 Task: Open Card Card0000000015 in Board Board0000000004 in Workspace WS0000000002 in Trello. Add Member carxxstreet791@gmail.com to Card Card0000000015 in Board Board0000000004 in Workspace WS0000000002 in Trello. Add Orange Label titled Label0000000015 to Card Card0000000015 in Board Board0000000004 in Workspace WS0000000002 in Trello. Add Checklist CL0000000015 to Card Card0000000015 in Board Board0000000004 in Workspace WS0000000002 in Trello. Add Dates with Start Date as Jun 01 2023 and Due Date as Jun 30 2023 to Card Card0000000015 in Board Board0000000004 in Workspace WS0000000002 in Trello
Action: Mouse moved to (353, 456)
Screenshot: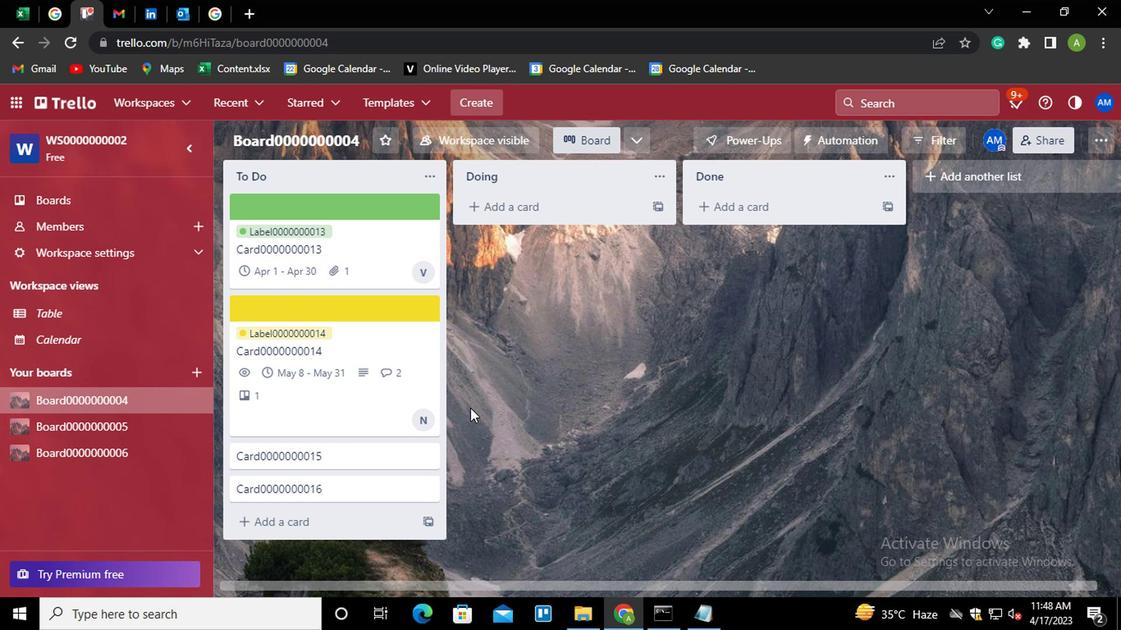 
Action: Mouse pressed left at (353, 456)
Screenshot: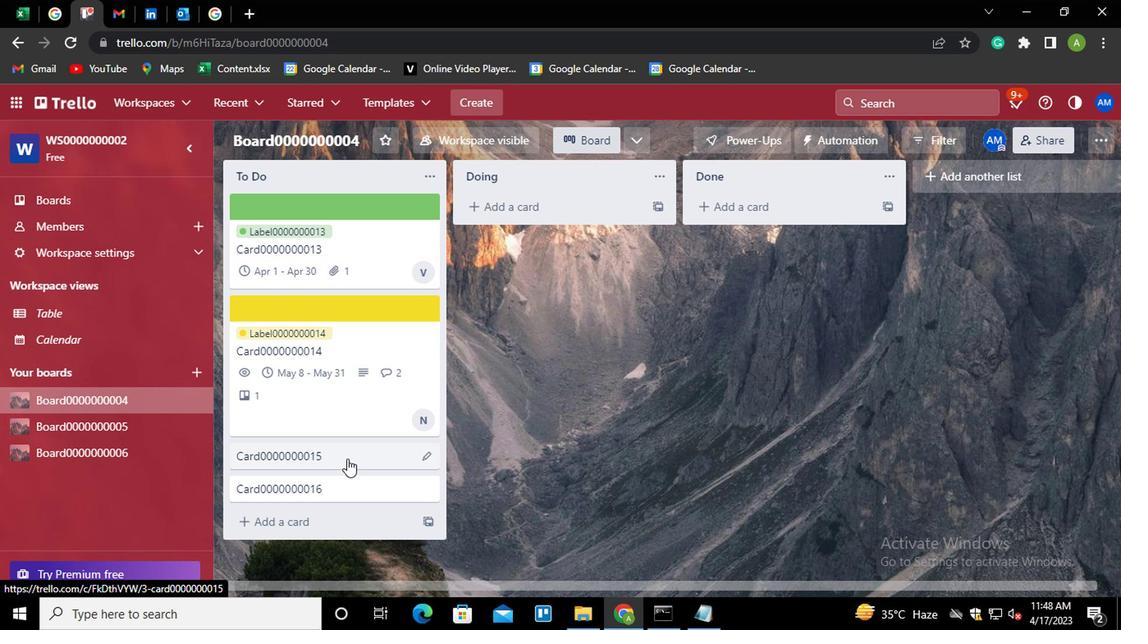 
Action: Mouse moved to (771, 239)
Screenshot: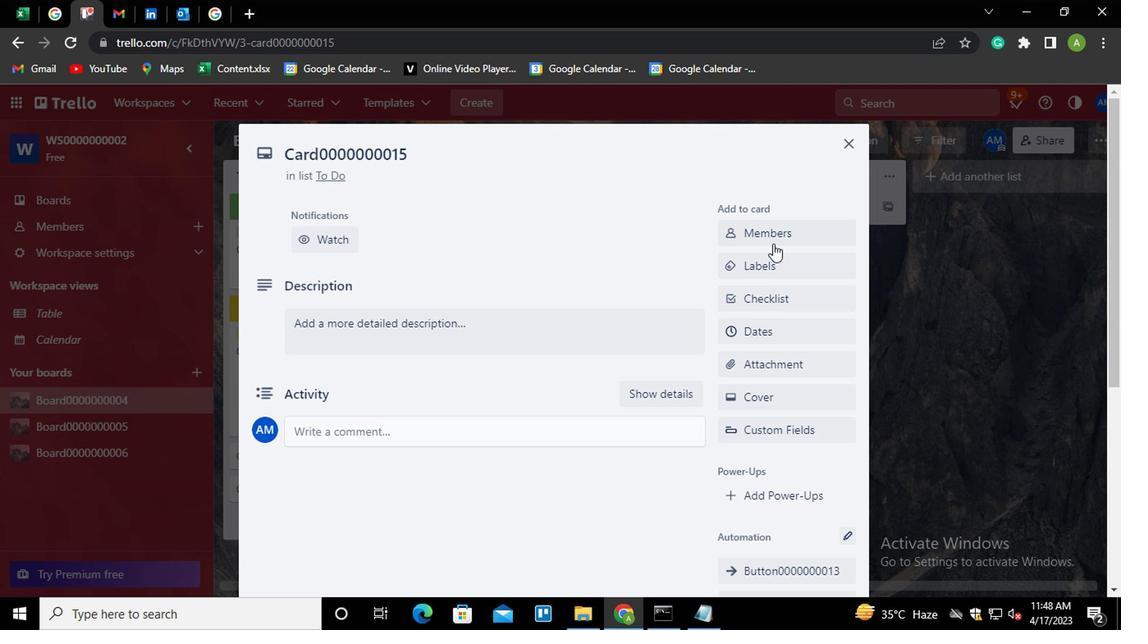 
Action: Mouse pressed left at (771, 239)
Screenshot: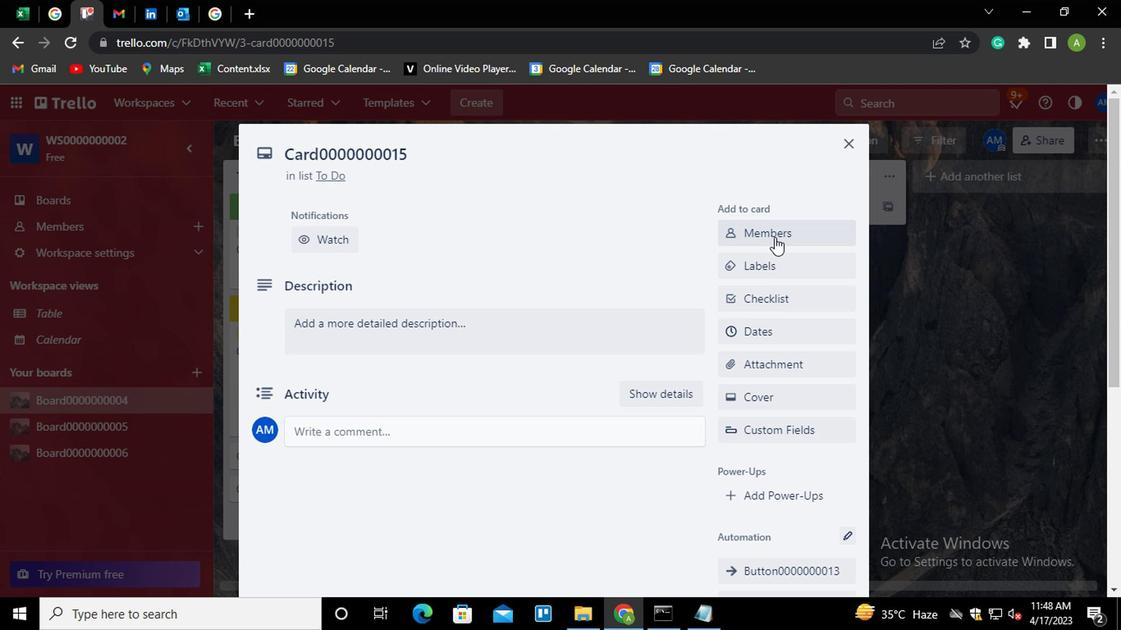 
Action: Mouse moved to (777, 263)
Screenshot: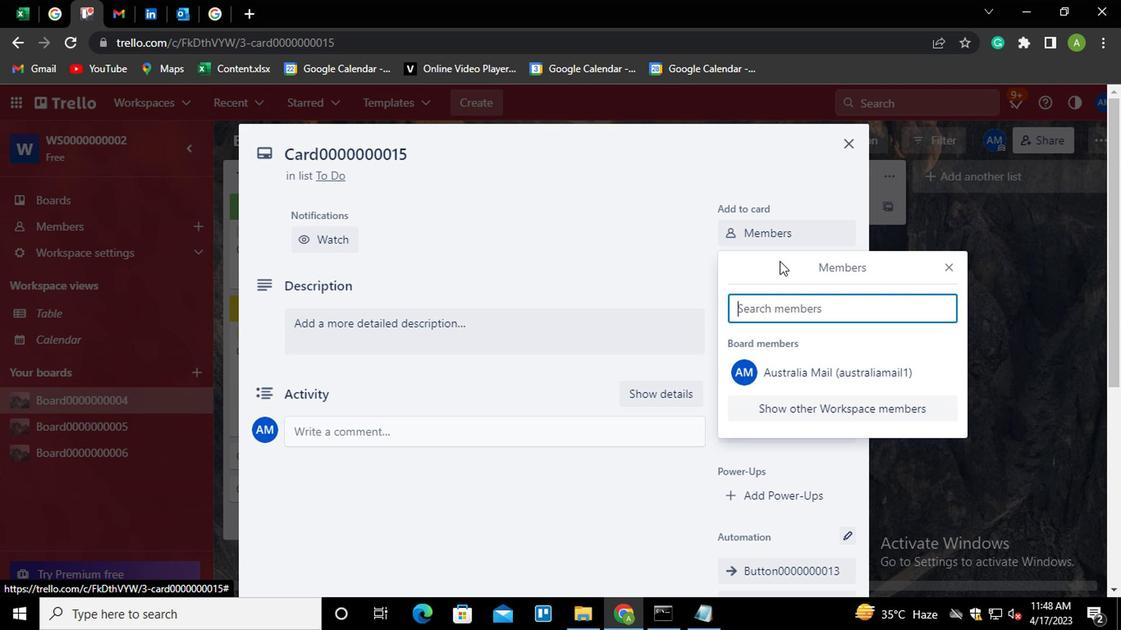 
Action: Key pressed carxxstreet79<Key.backspace>91<Key.shift>@GMAIL.COM
Screenshot: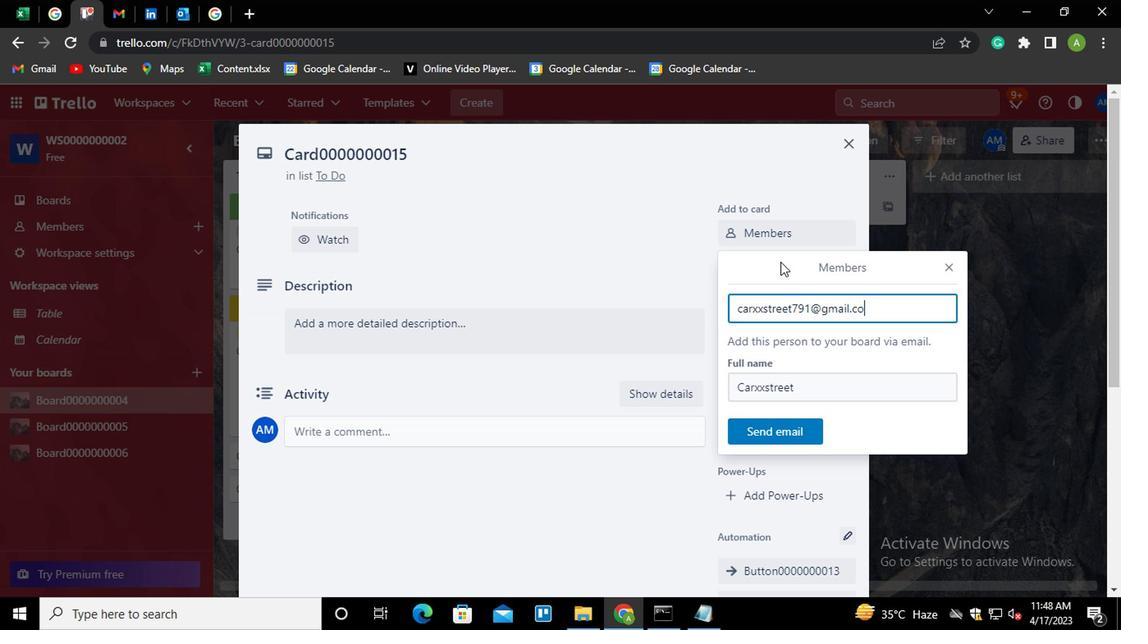 
Action: Mouse moved to (780, 428)
Screenshot: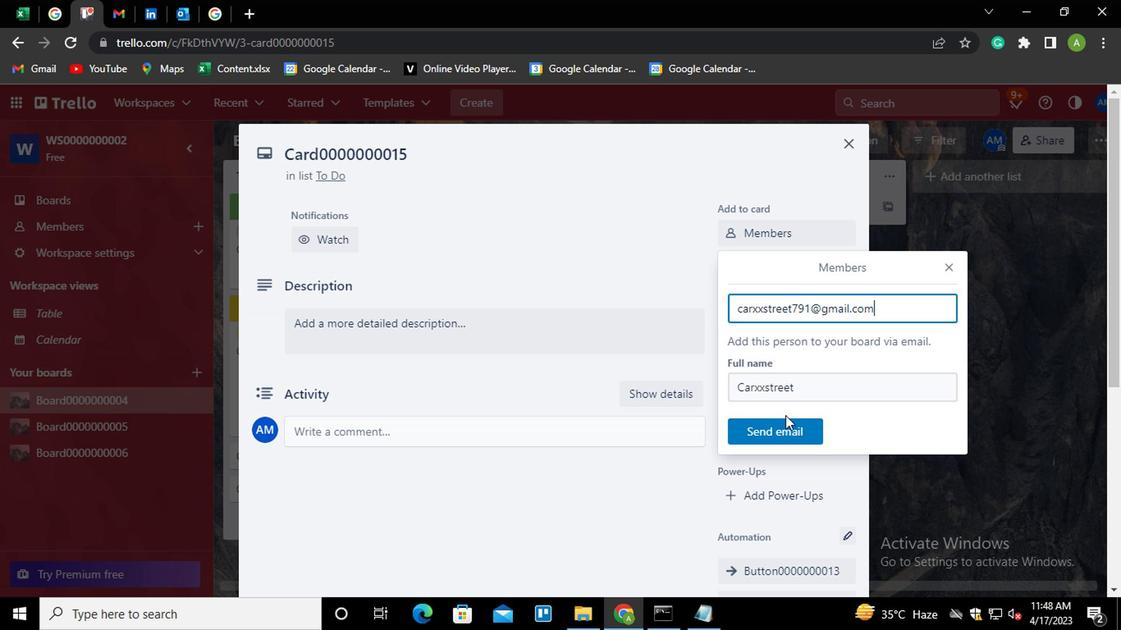
Action: Mouse pressed left at (780, 428)
Screenshot: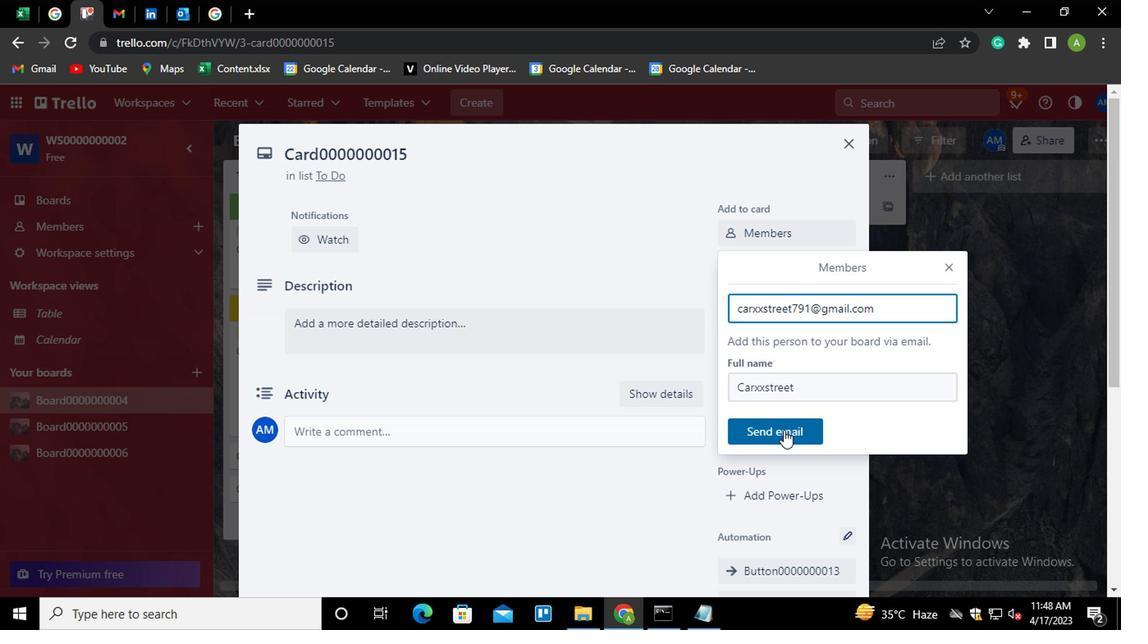 
Action: Mouse moved to (771, 261)
Screenshot: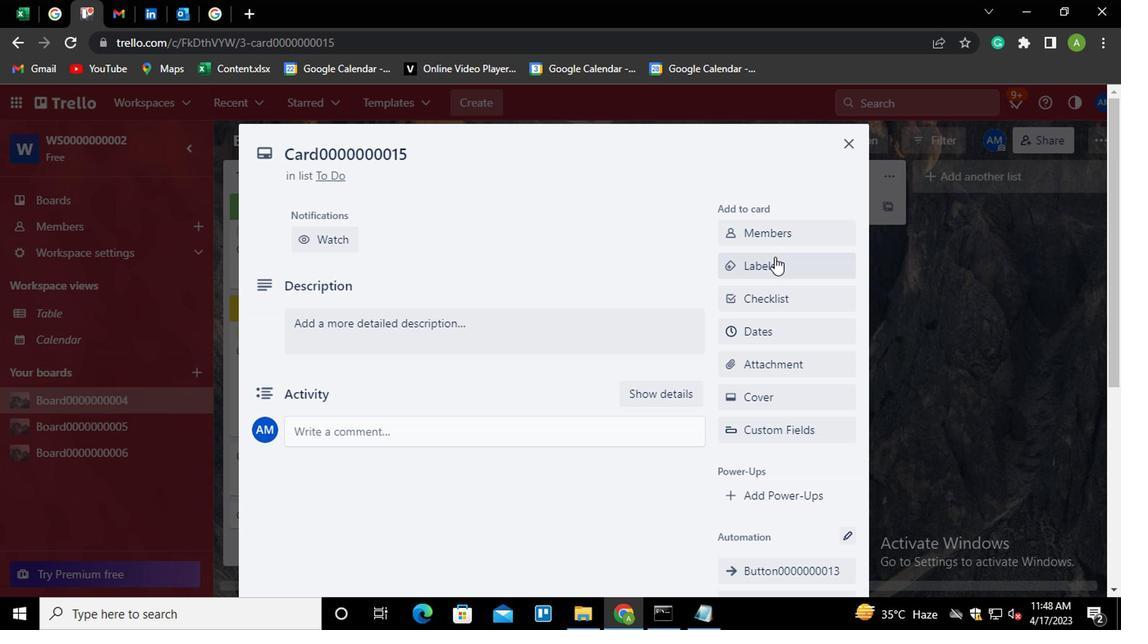 
Action: Mouse pressed left at (771, 261)
Screenshot: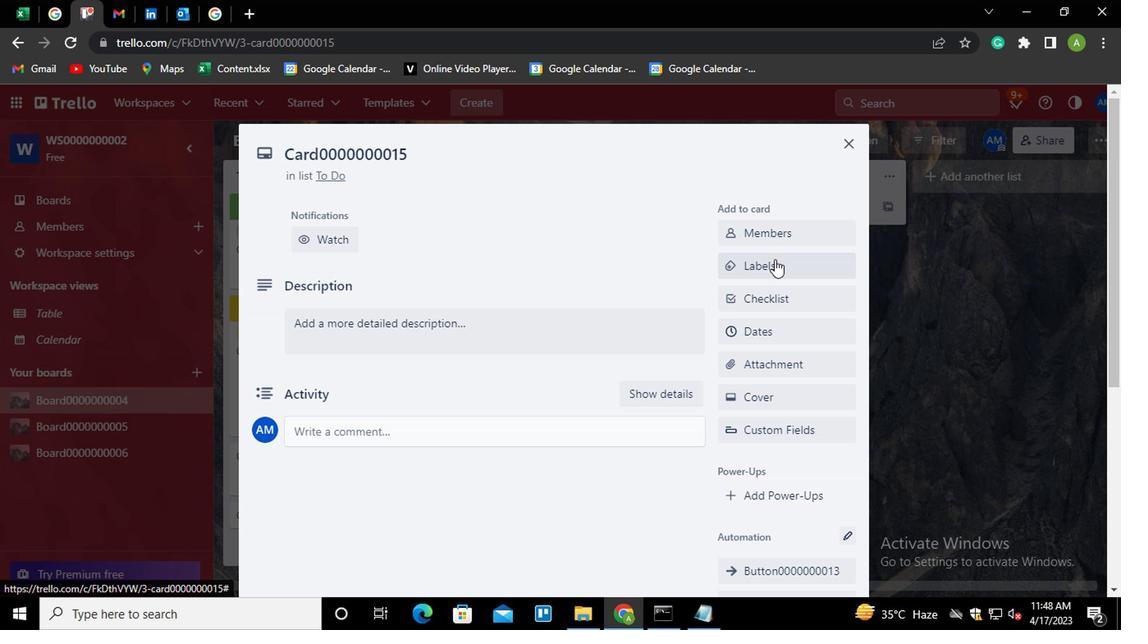 
Action: Mouse moved to (733, 297)
Screenshot: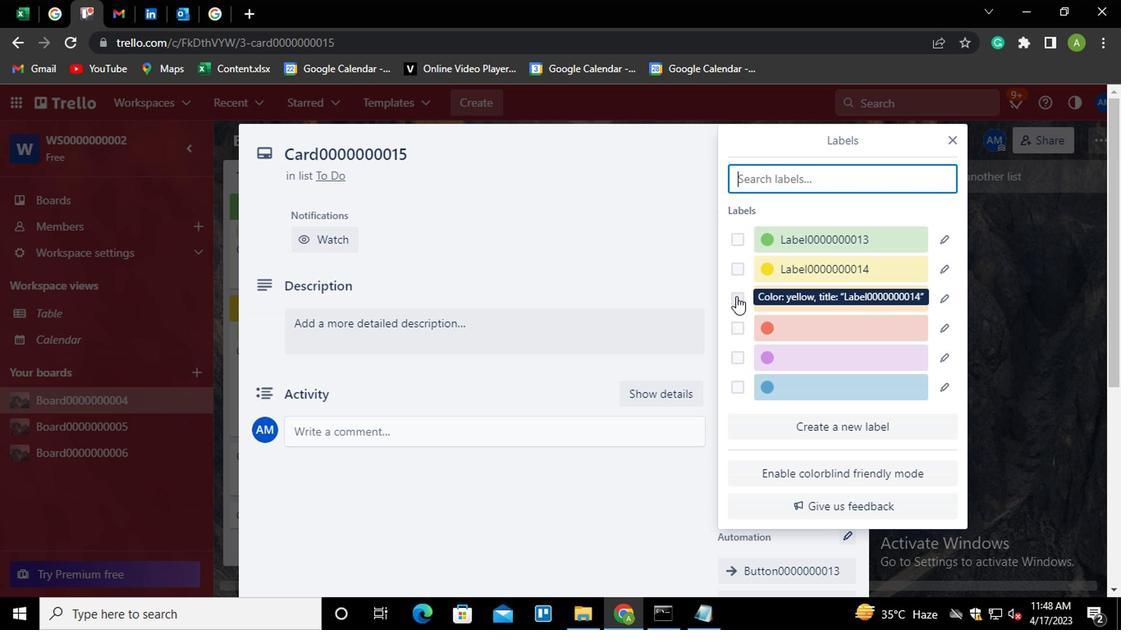 
Action: Mouse pressed left at (733, 297)
Screenshot: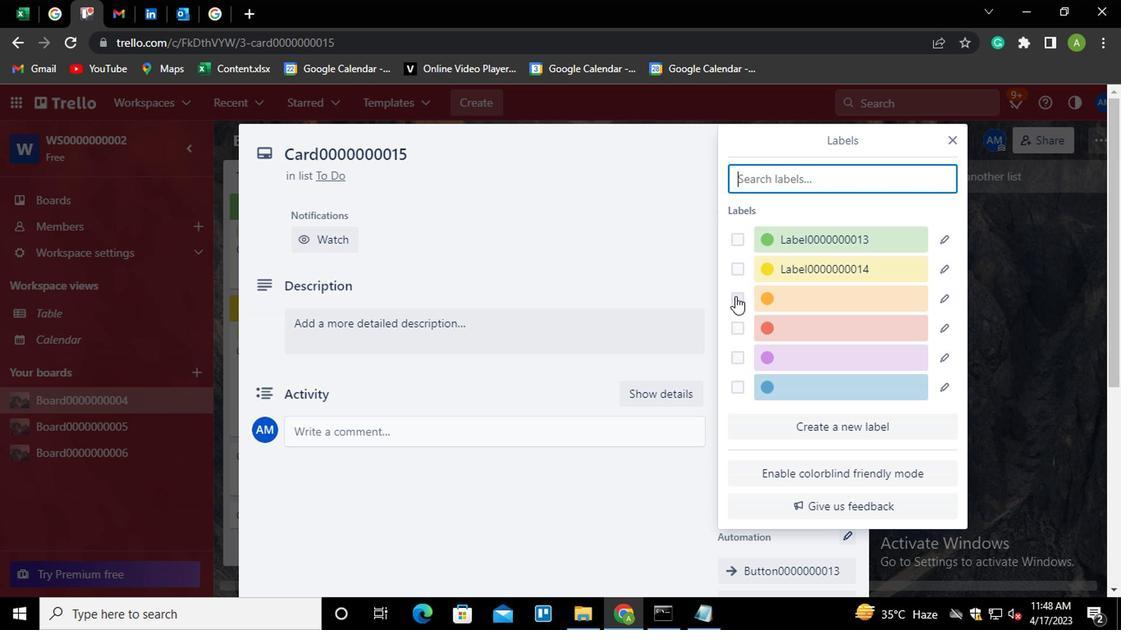 
Action: Mouse moved to (935, 298)
Screenshot: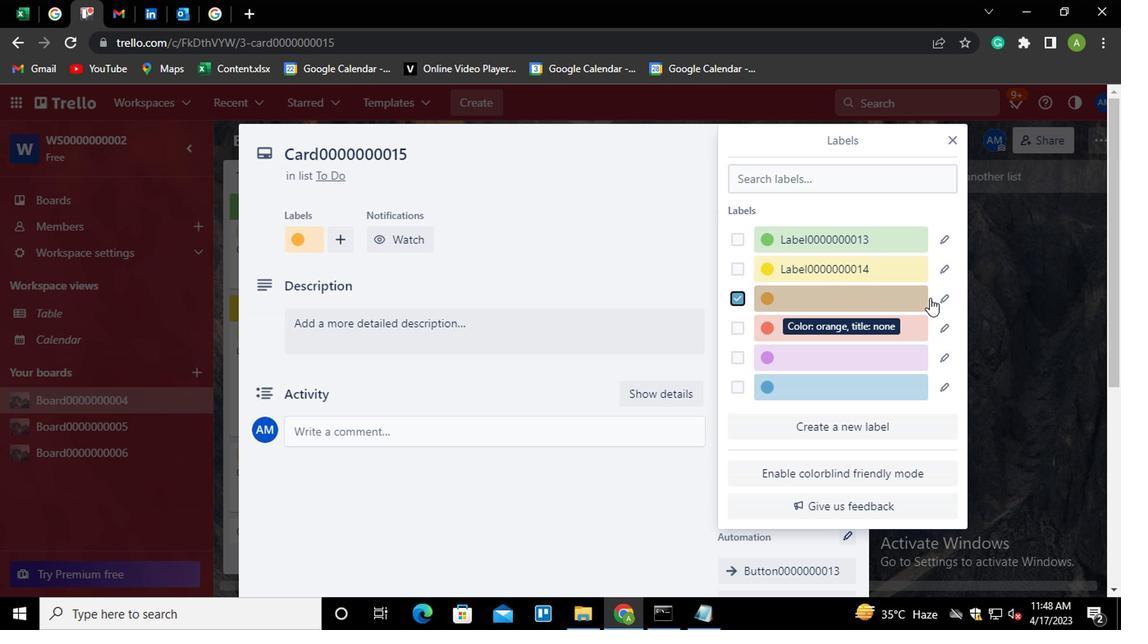 
Action: Mouse pressed left at (935, 298)
Screenshot: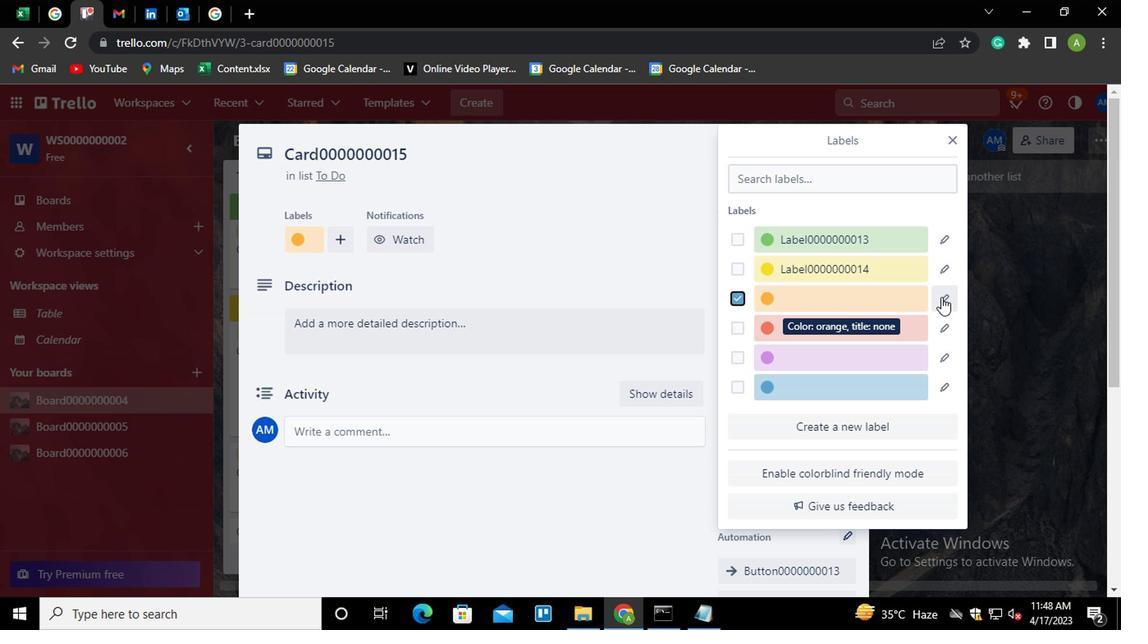 
Action: Mouse moved to (931, 299)
Screenshot: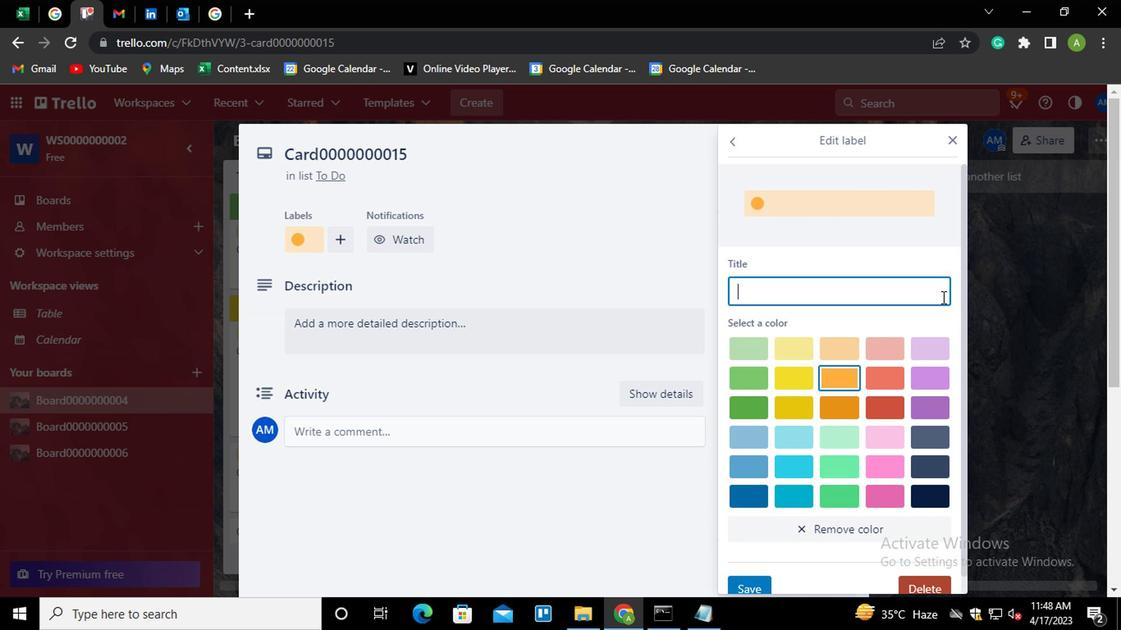 
Action: Key pressed <Key.shift>LABEL<Key.shift>@1<Key.backspace>0000000015
Screenshot: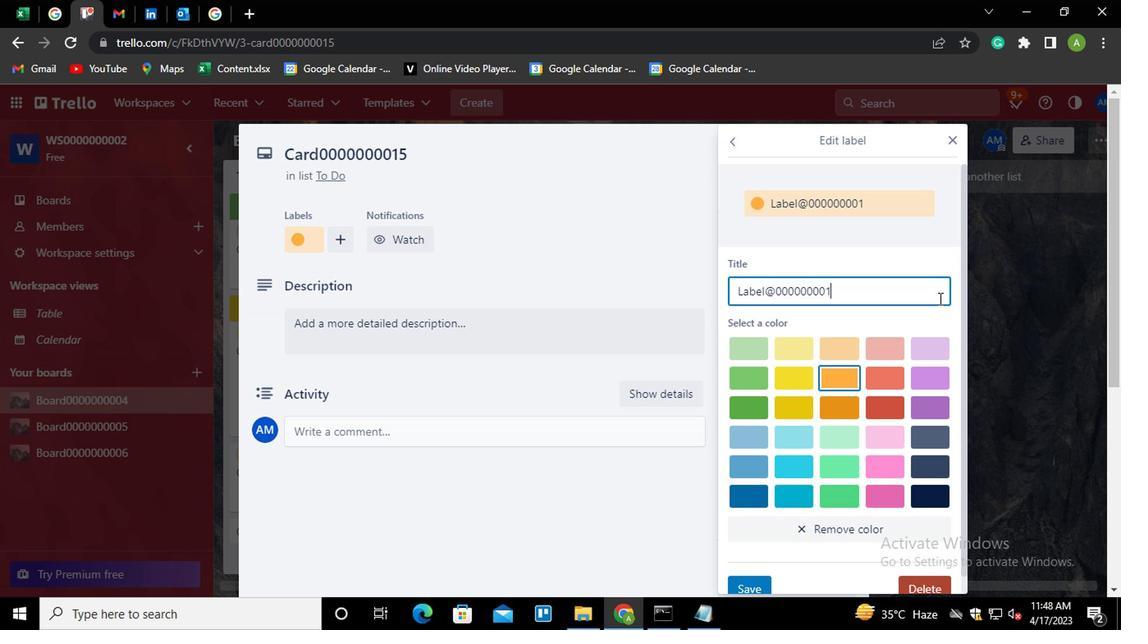 
Action: Mouse moved to (751, 583)
Screenshot: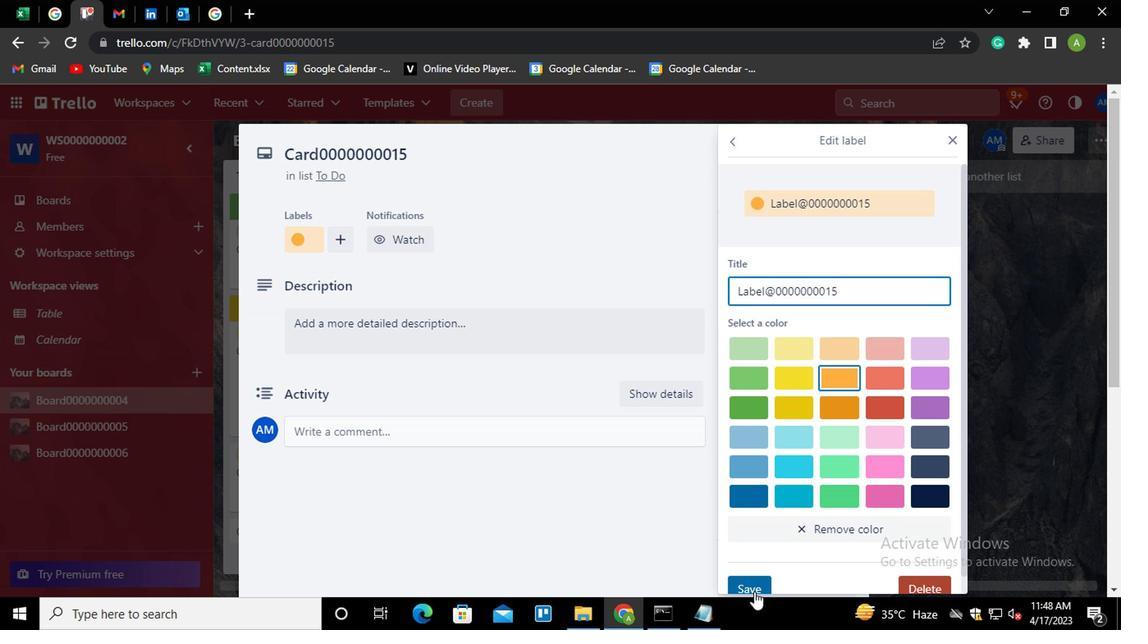 
Action: Mouse pressed left at (751, 583)
Screenshot: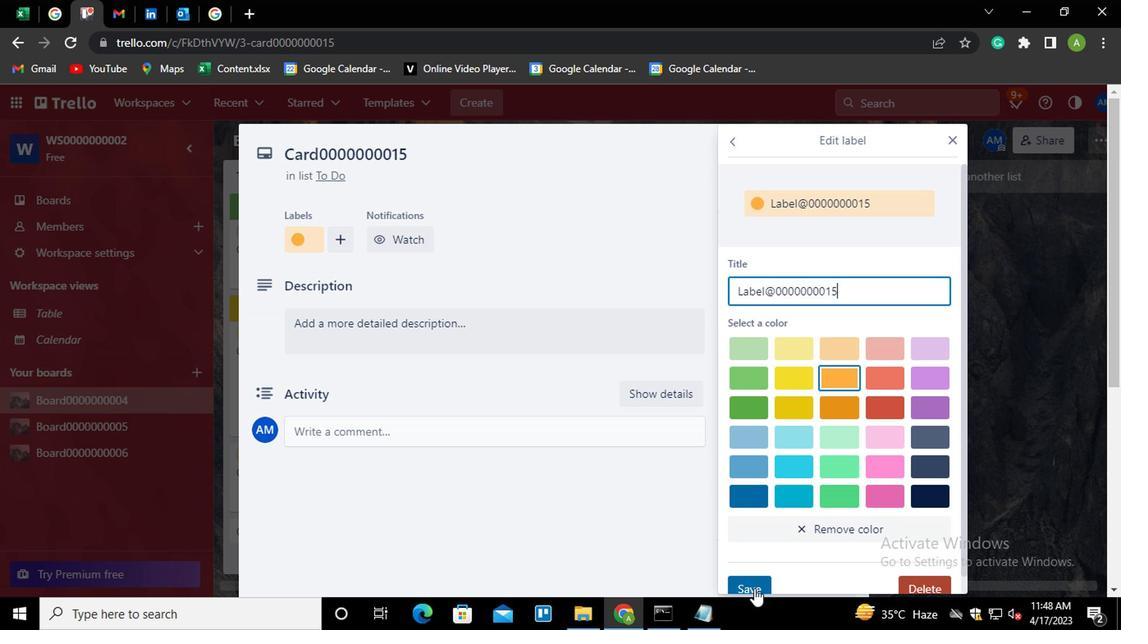 
Action: Mouse moved to (678, 253)
Screenshot: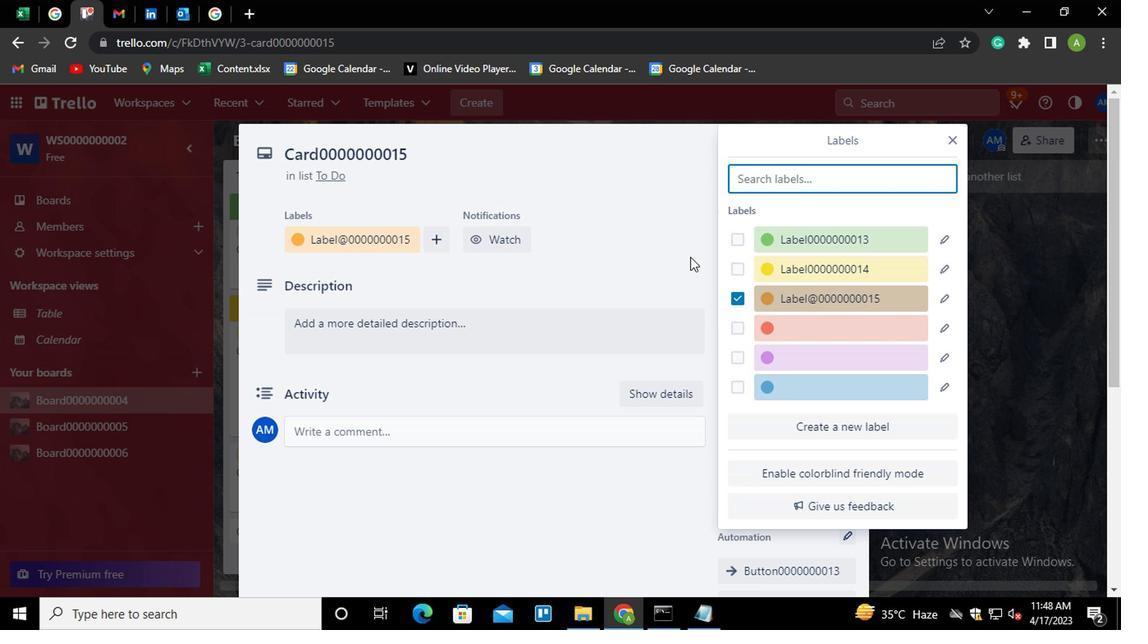 
Action: Mouse pressed left at (678, 253)
Screenshot: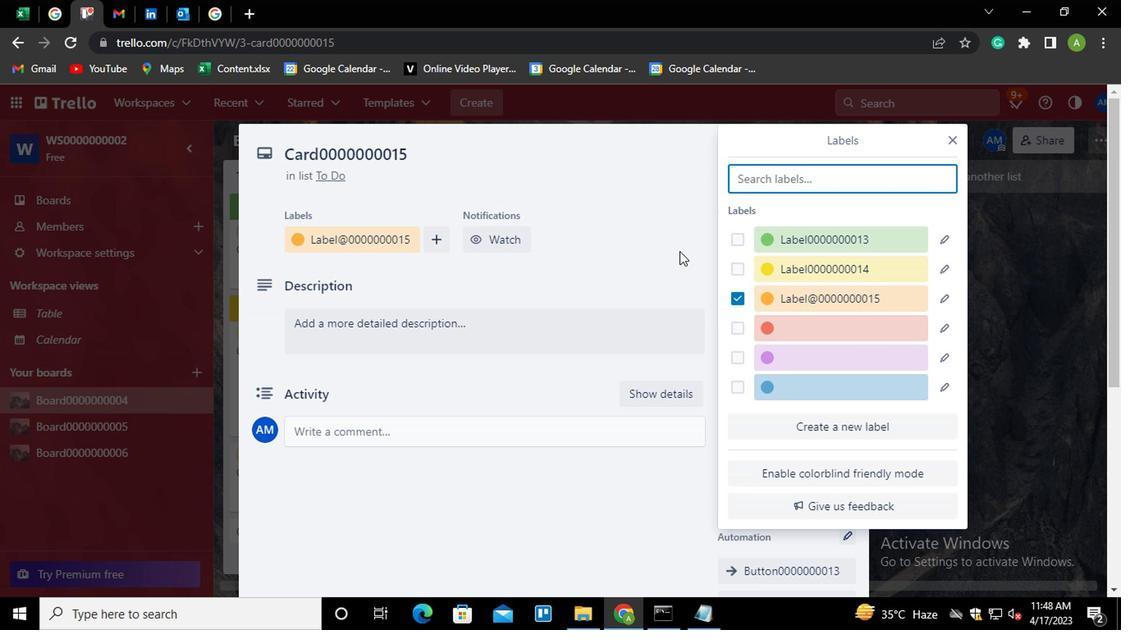 
Action: Mouse moved to (755, 292)
Screenshot: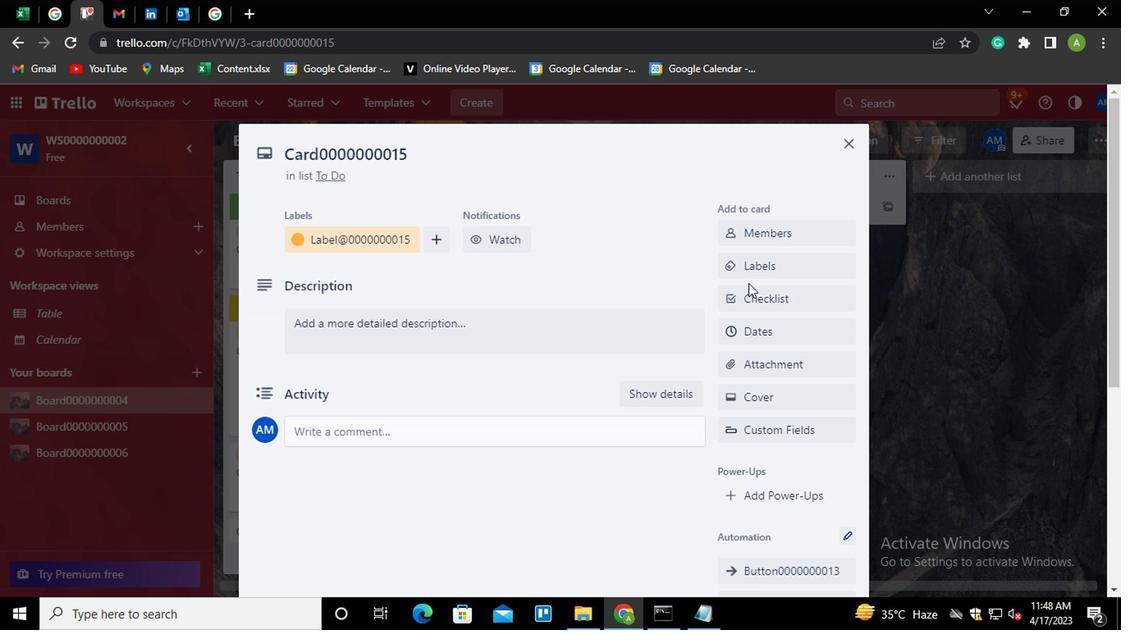 
Action: Mouse pressed left at (755, 292)
Screenshot: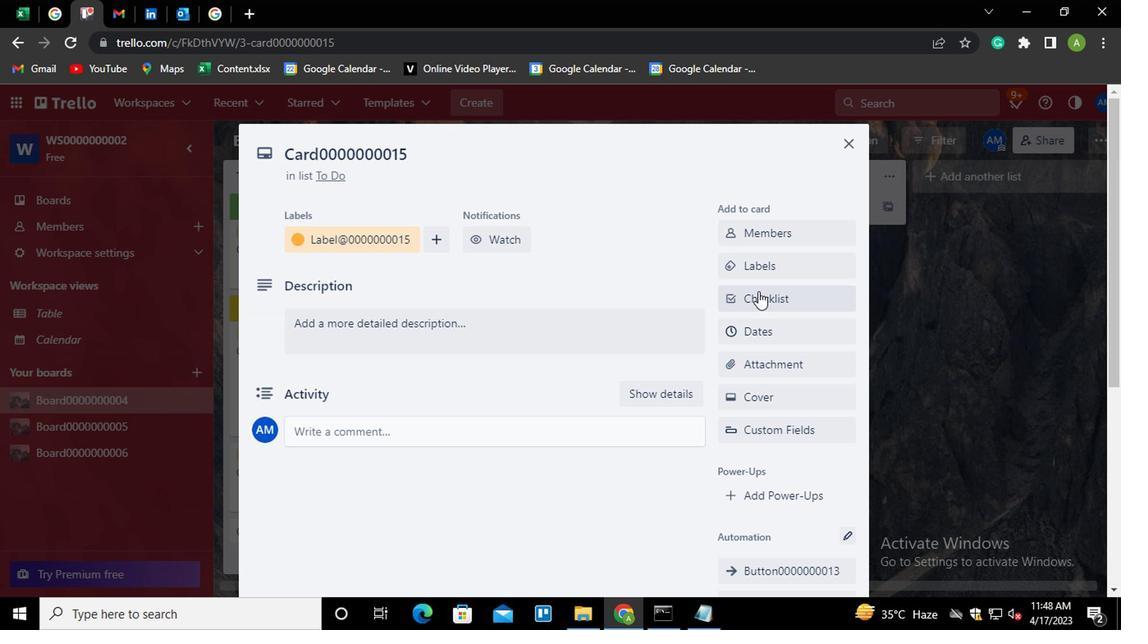 
Action: Mouse moved to (755, 293)
Screenshot: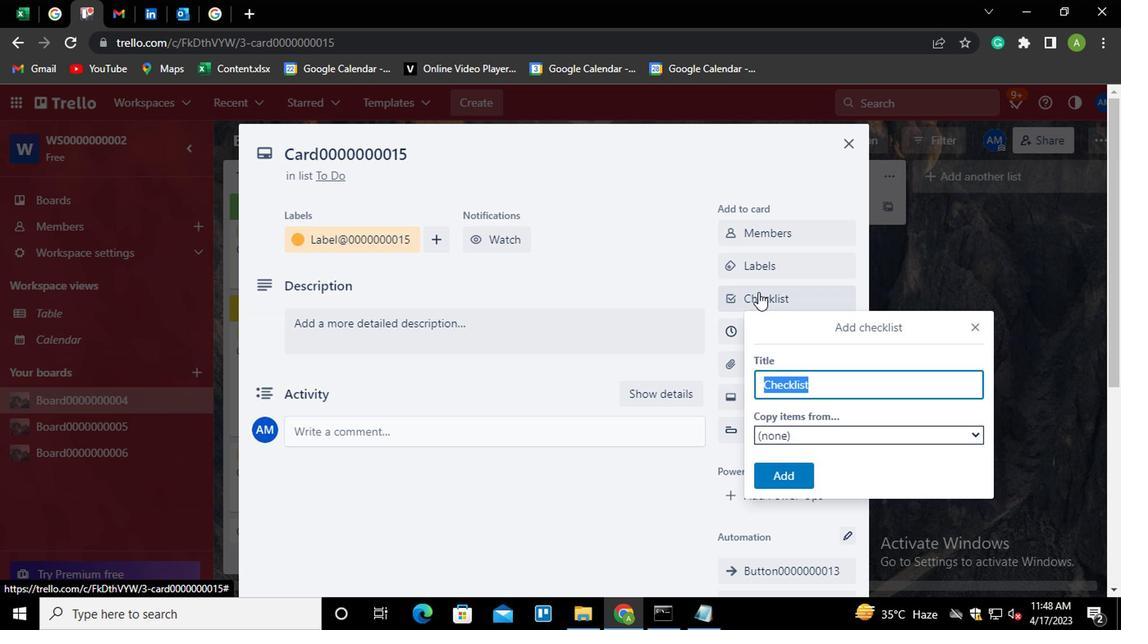 
Action: Key pressed <Key.shift><Key.shift>CL0000000015
Screenshot: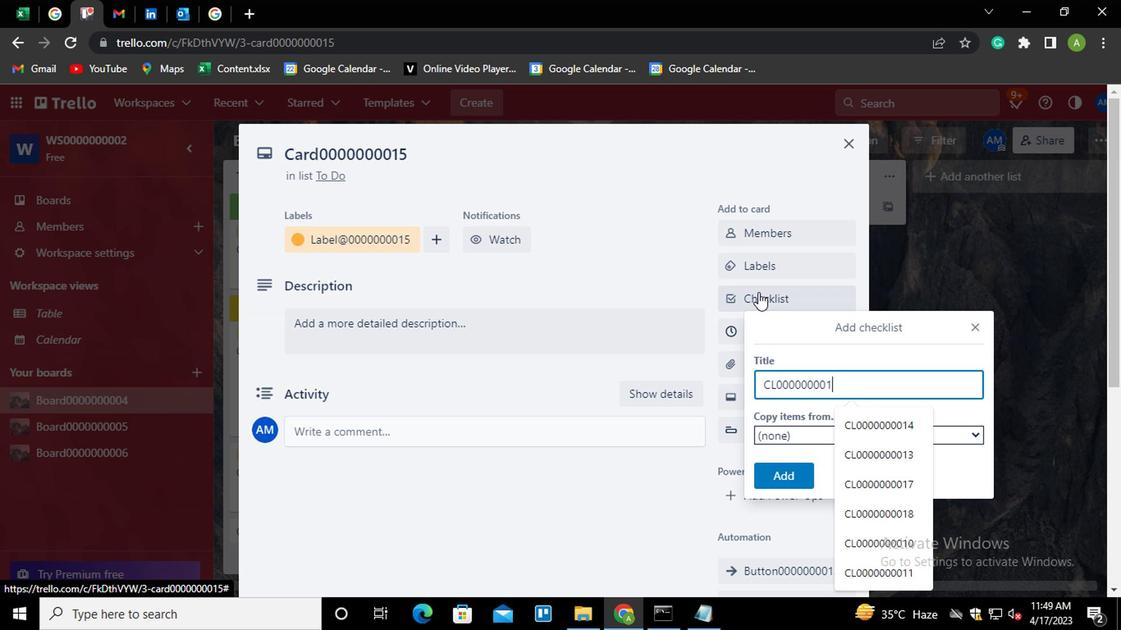 
Action: Mouse moved to (777, 475)
Screenshot: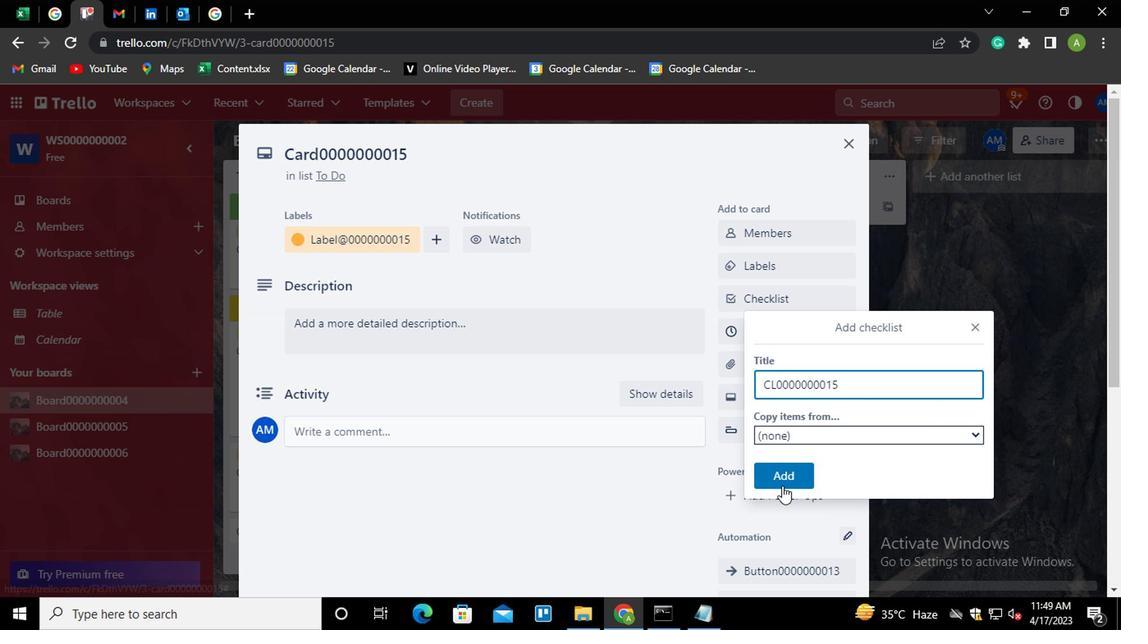 
Action: Mouse pressed left at (777, 475)
Screenshot: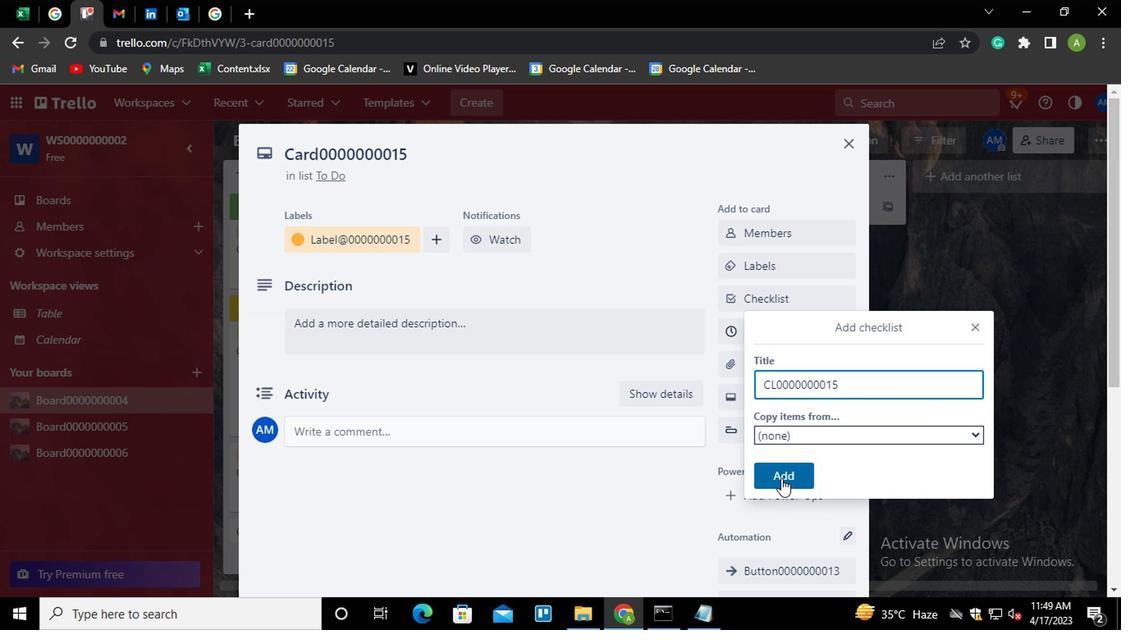 
Action: Mouse moved to (766, 338)
Screenshot: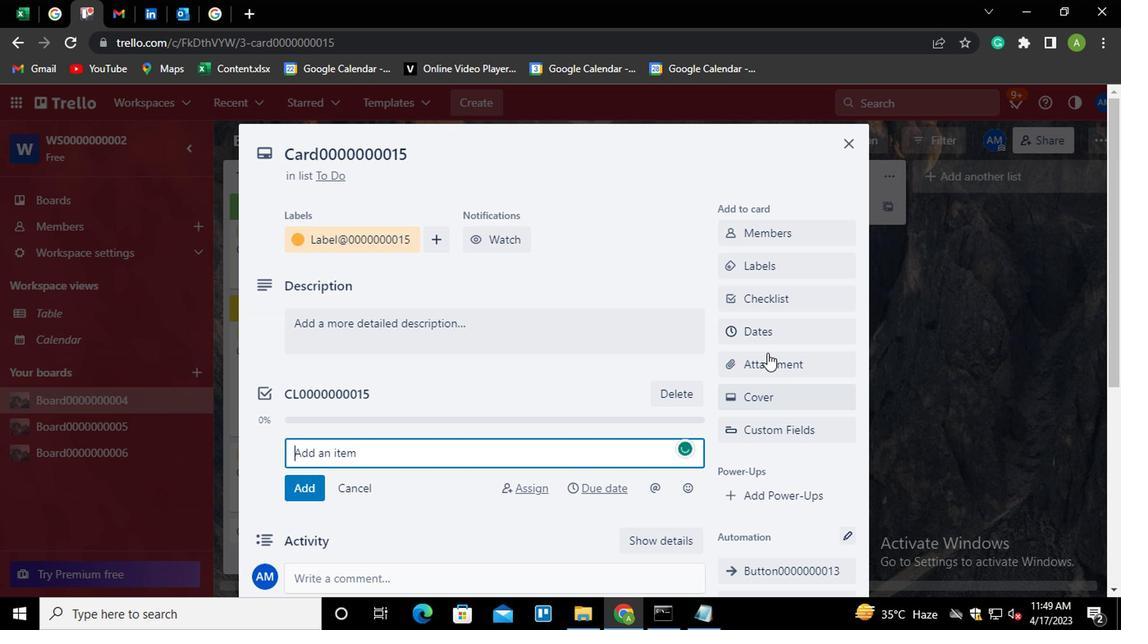 
Action: Mouse pressed left at (766, 338)
Screenshot: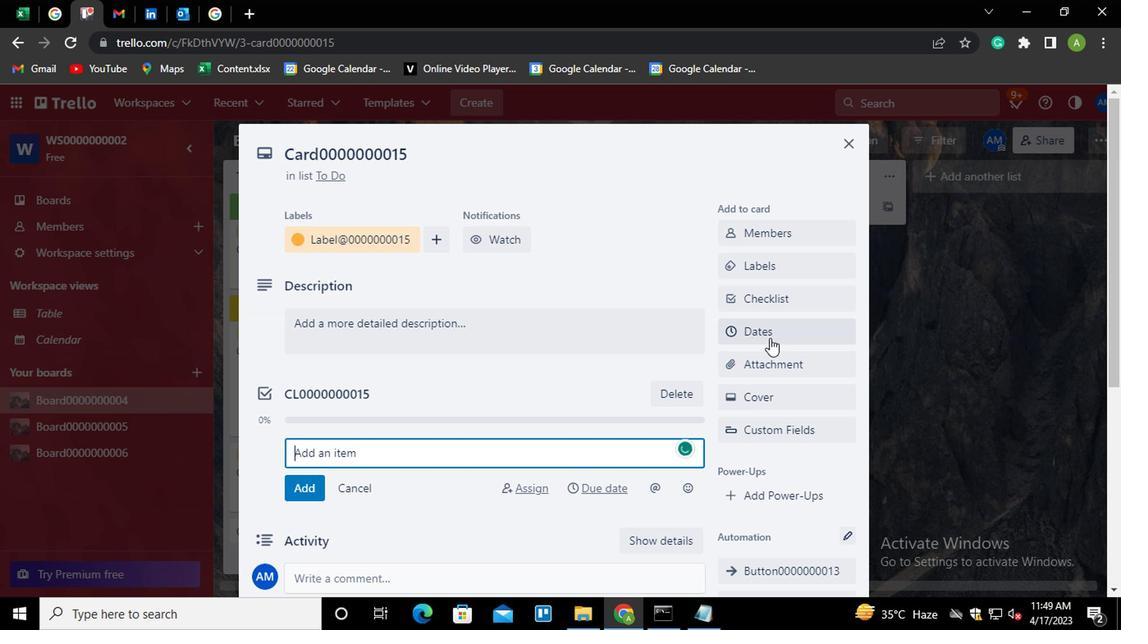 
Action: Mouse moved to (732, 436)
Screenshot: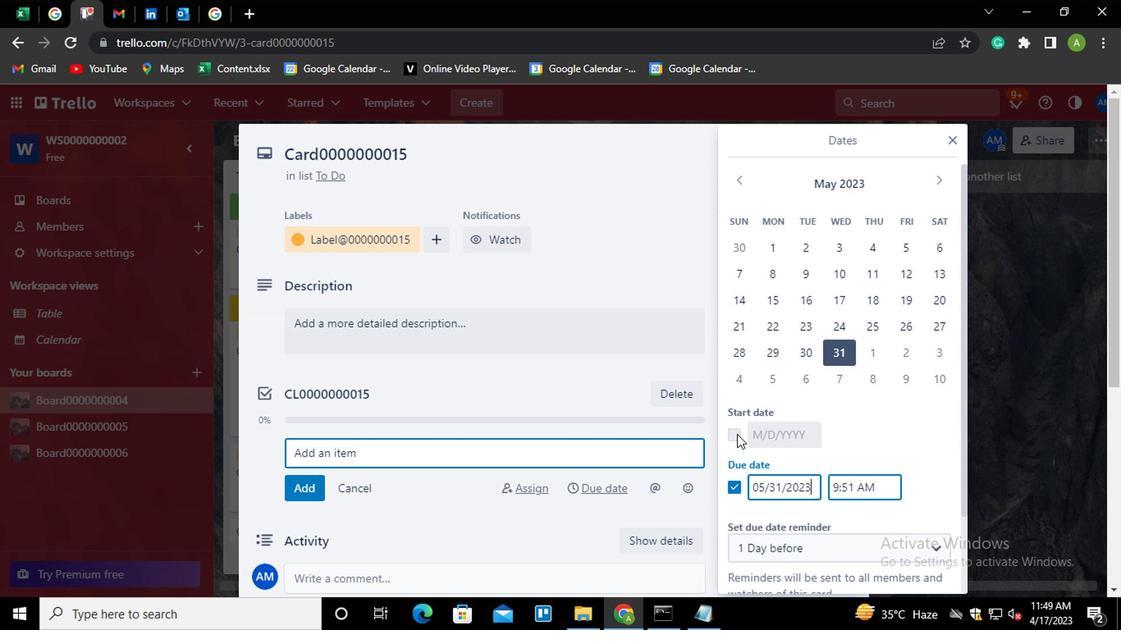 
Action: Mouse pressed left at (732, 436)
Screenshot: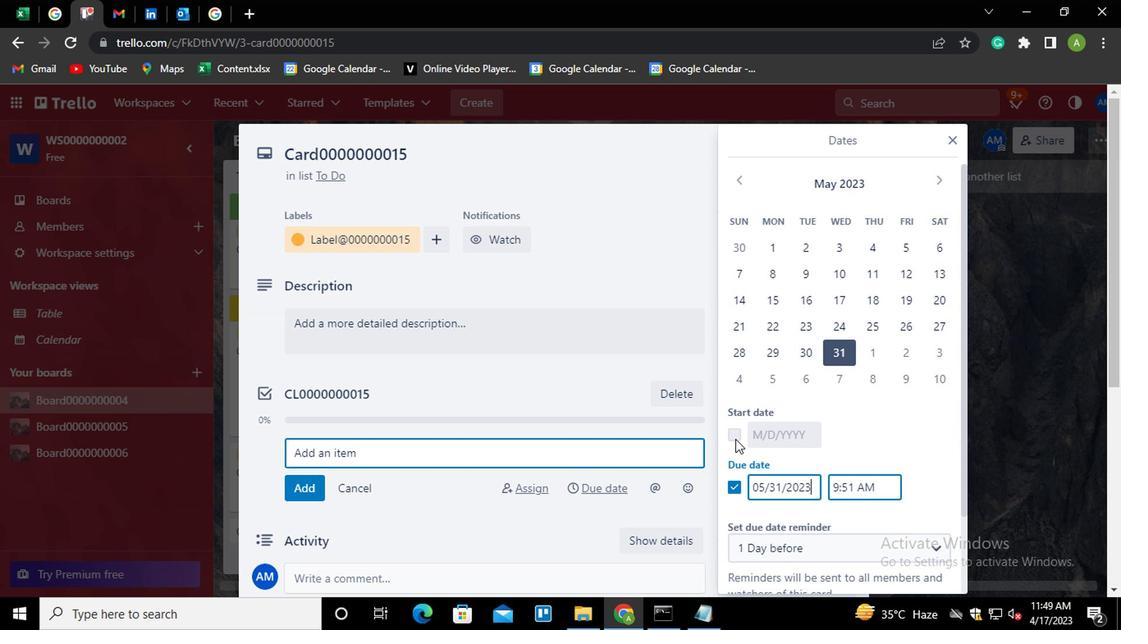 
Action: Mouse moved to (759, 428)
Screenshot: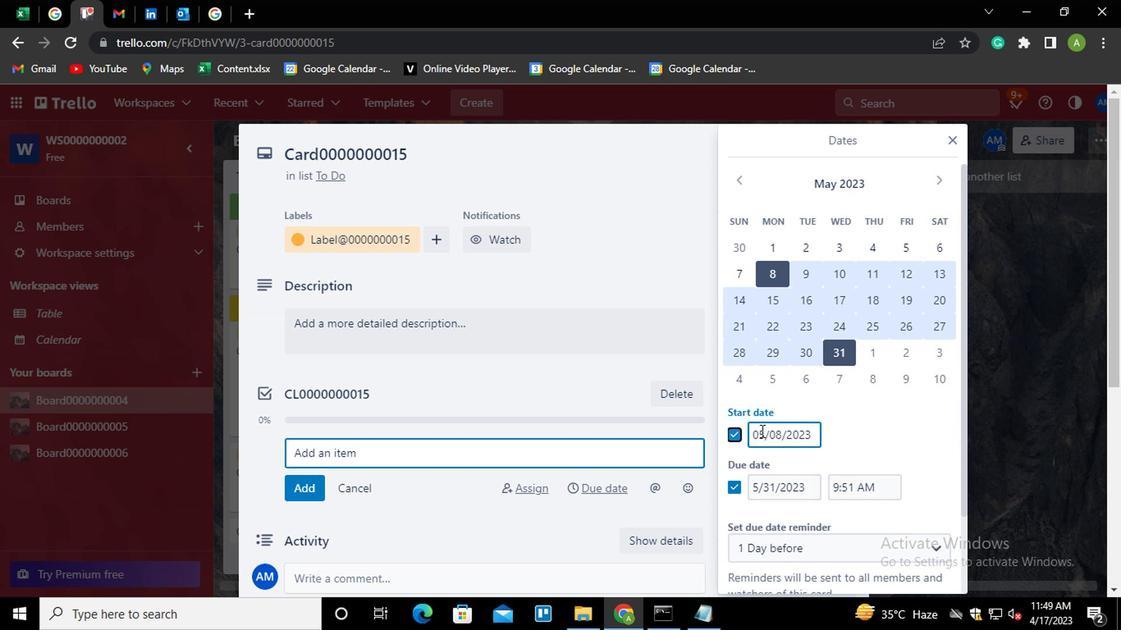 
Action: Mouse pressed left at (759, 428)
Screenshot: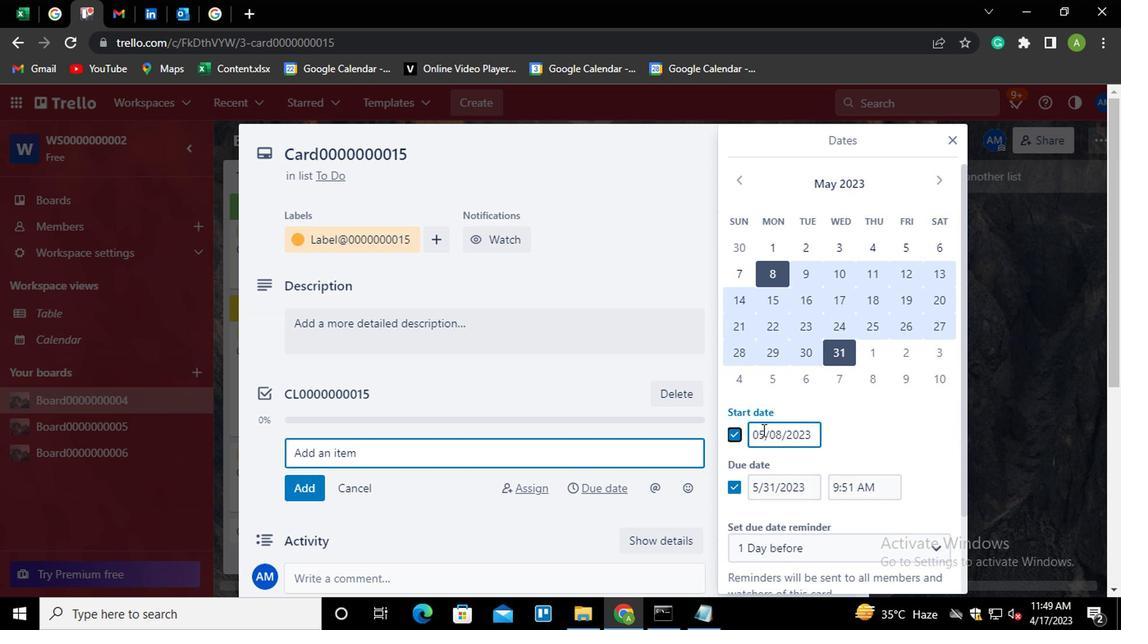 
Action: Mouse moved to (766, 436)
Screenshot: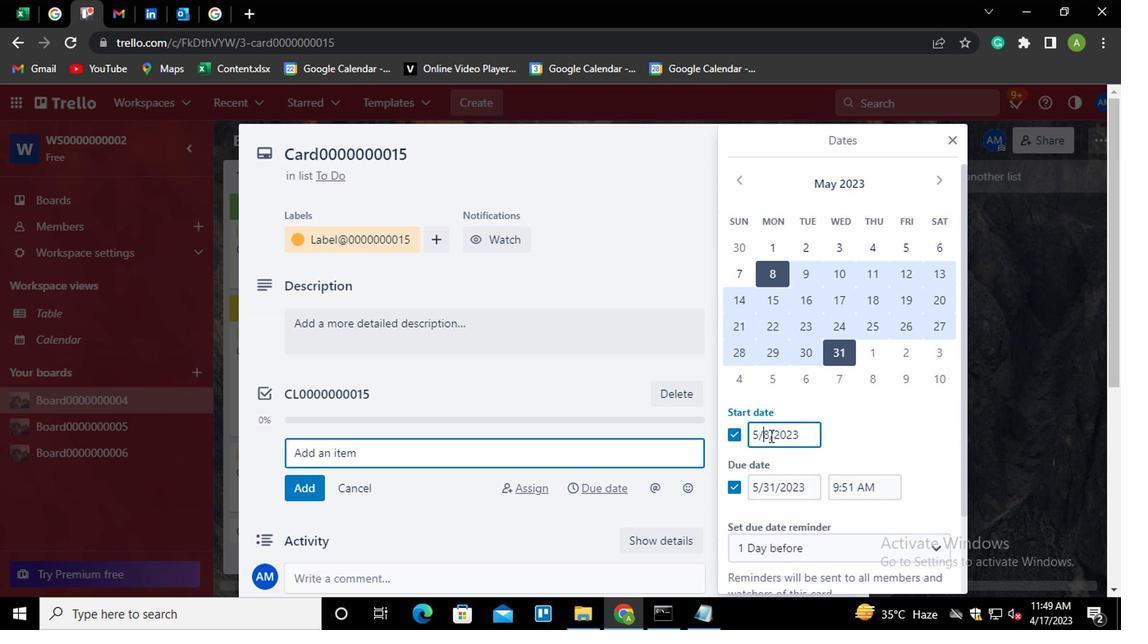 
Action: Key pressed <Key.left><Key.backspace>6<Key.right><Key.right><Key.backspace>1
Screenshot: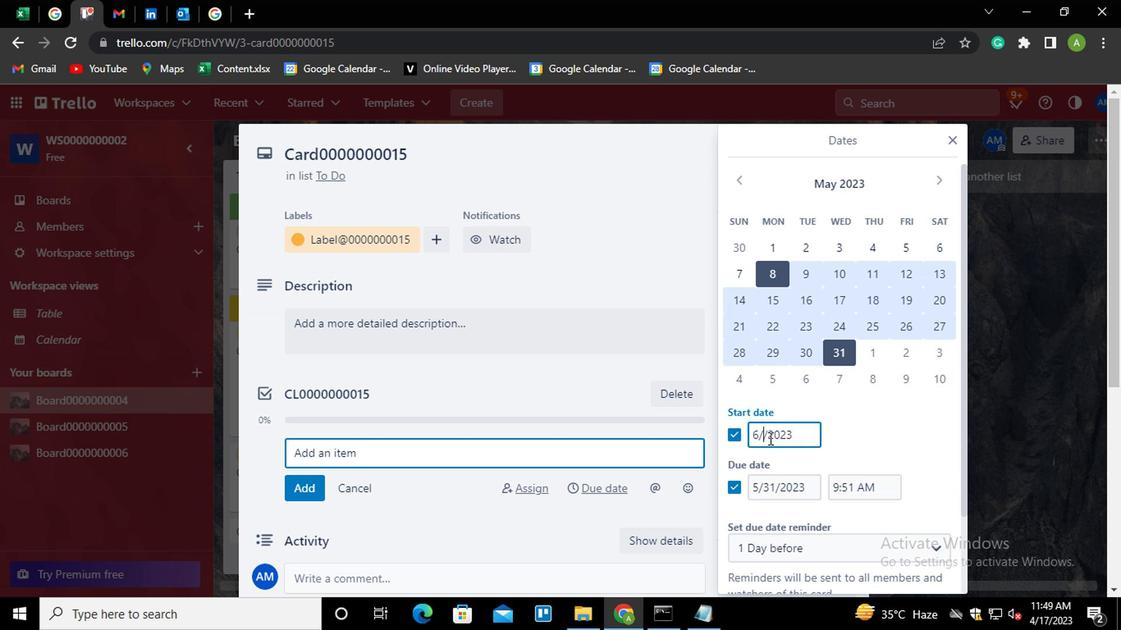 
Action: Mouse moved to (924, 435)
Screenshot: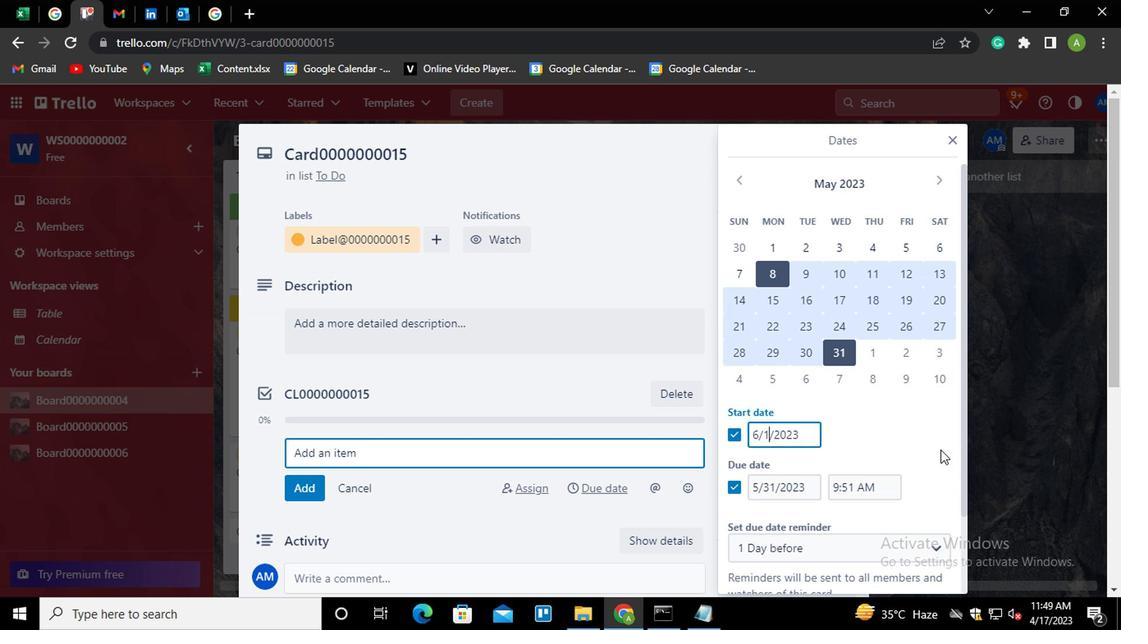 
Action: Mouse pressed left at (924, 435)
Screenshot: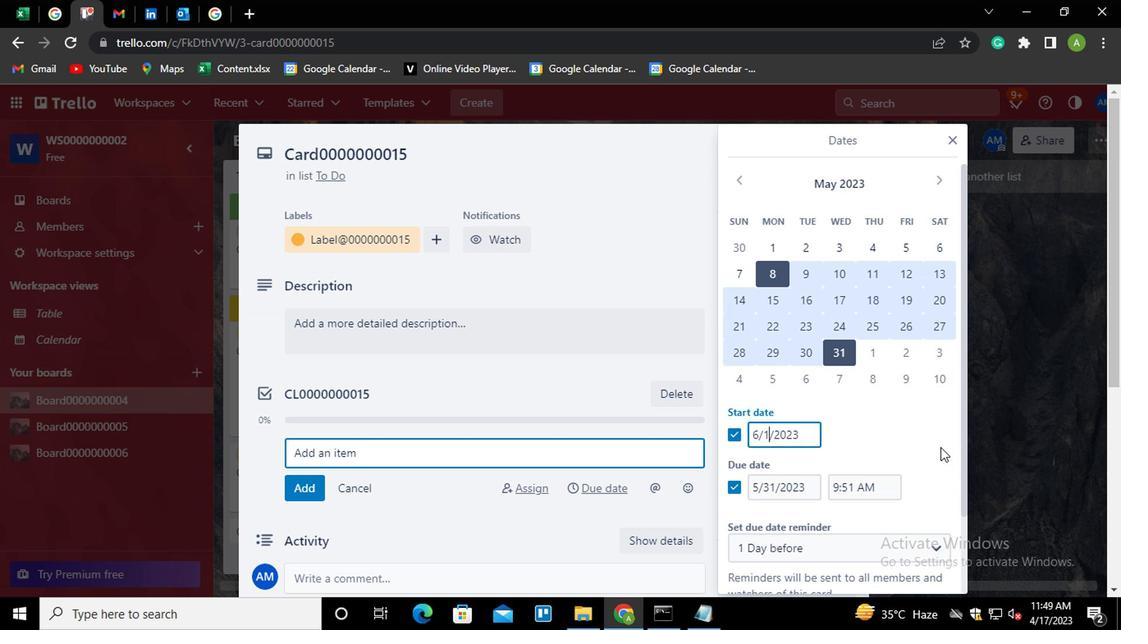 
Action: Mouse moved to (777, 484)
Screenshot: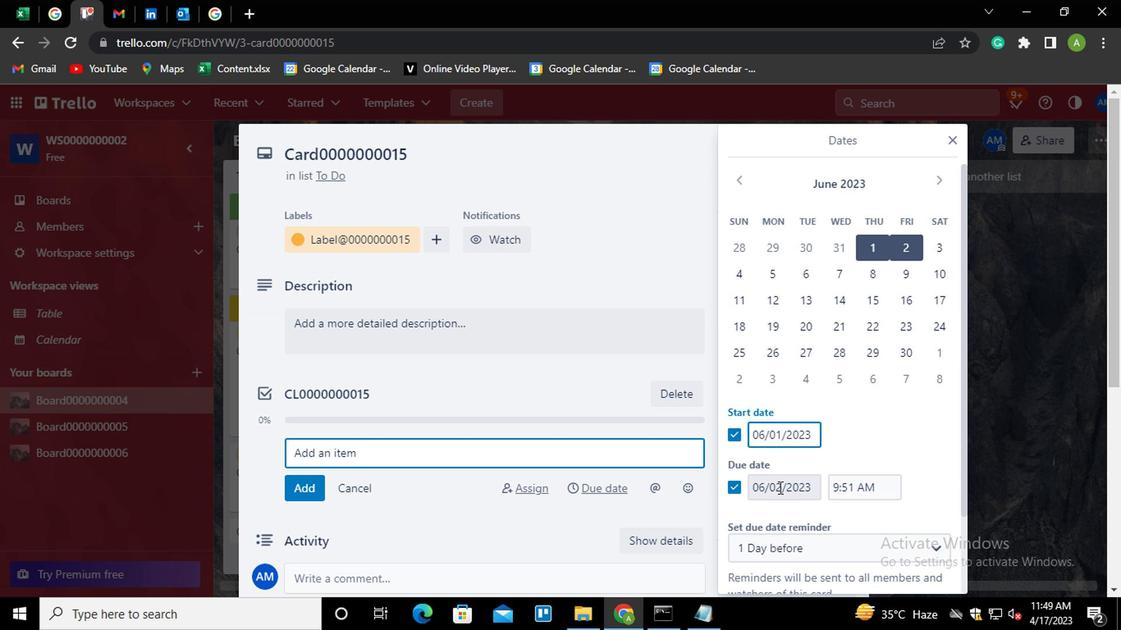 
Action: Mouse pressed left at (777, 484)
Screenshot: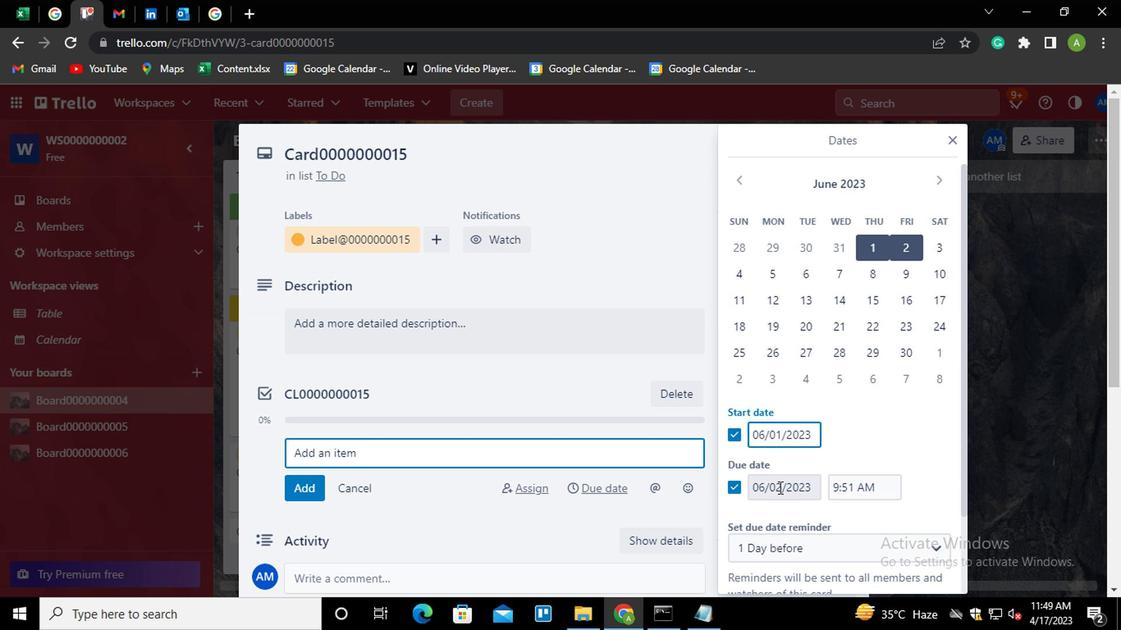 
Action: Mouse moved to (780, 483)
Screenshot: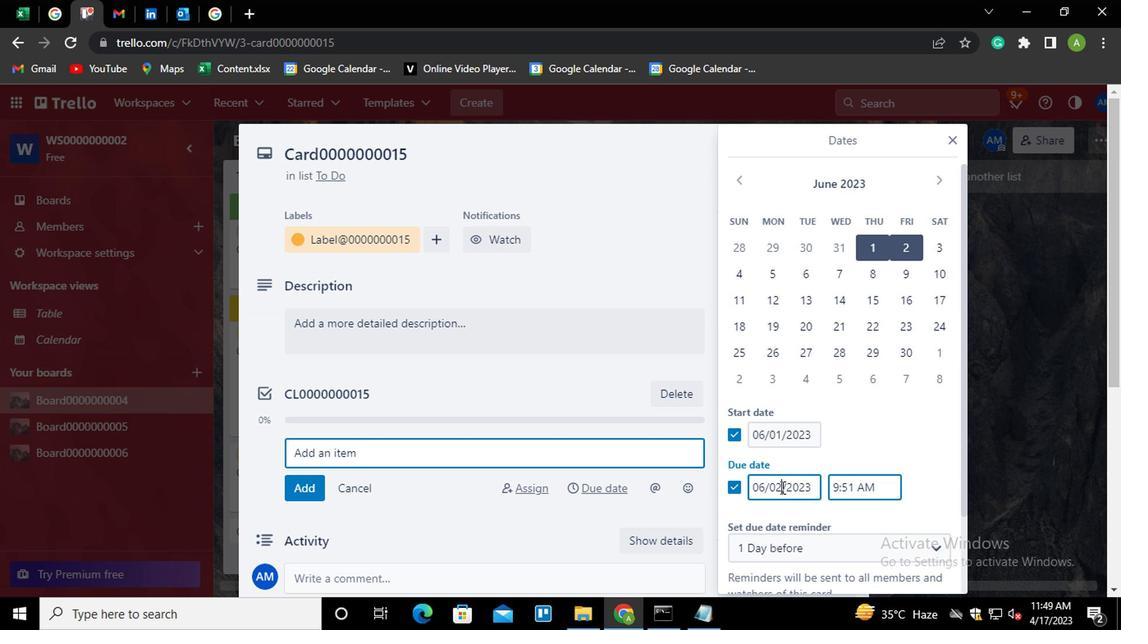 
Action: Key pressed <Key.backspace><Key.backspace>30
Screenshot: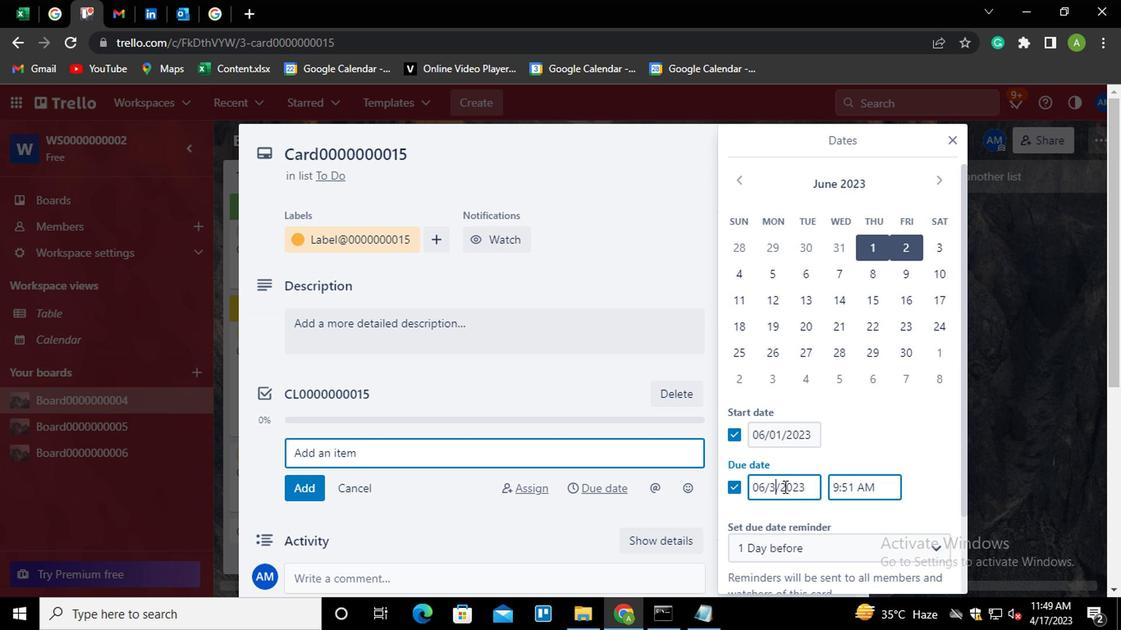 
Action: Mouse moved to (892, 423)
Screenshot: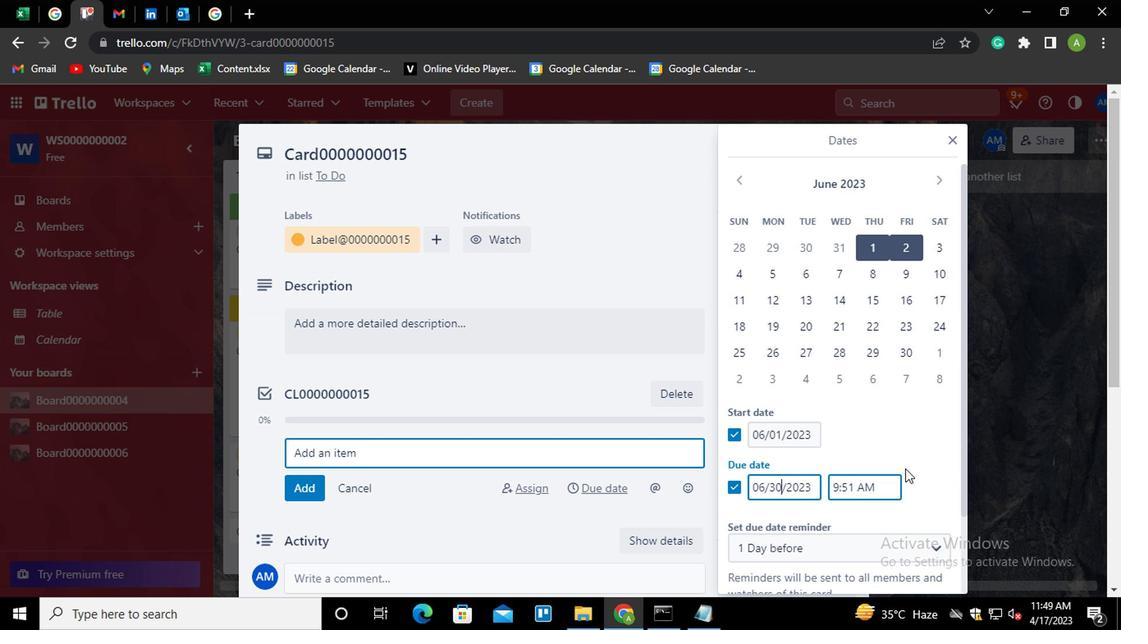 
Action: Mouse pressed left at (892, 423)
Screenshot: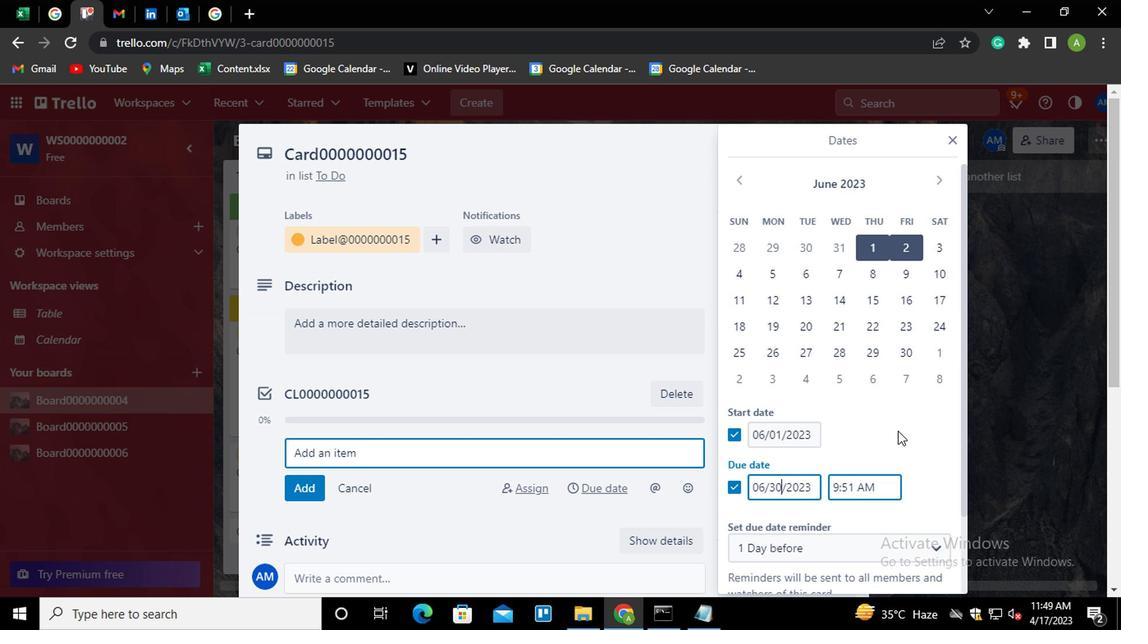 
Action: Mouse moved to (912, 411)
Screenshot: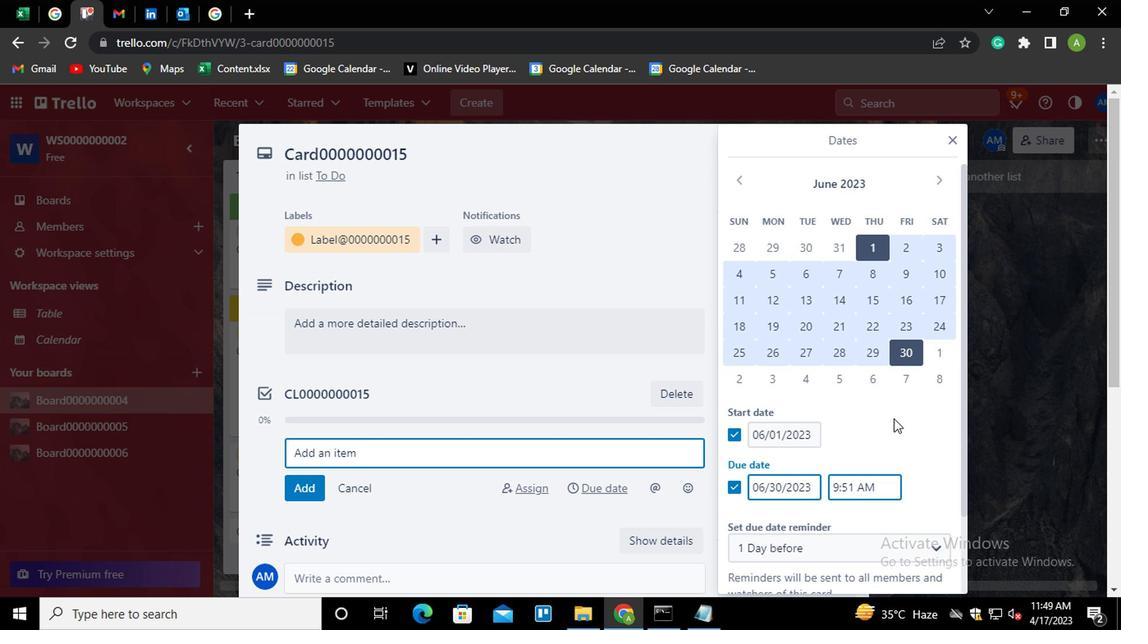 
Action: Mouse scrolled (912, 410) with delta (0, 0)
Screenshot: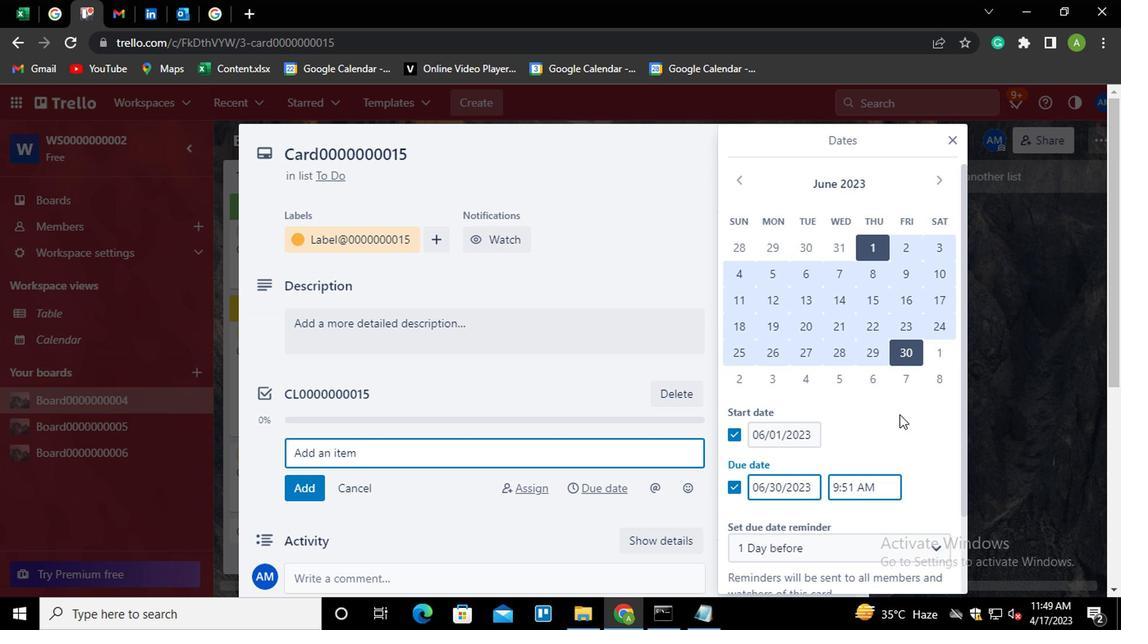 
Action: Mouse moved to (912, 411)
Screenshot: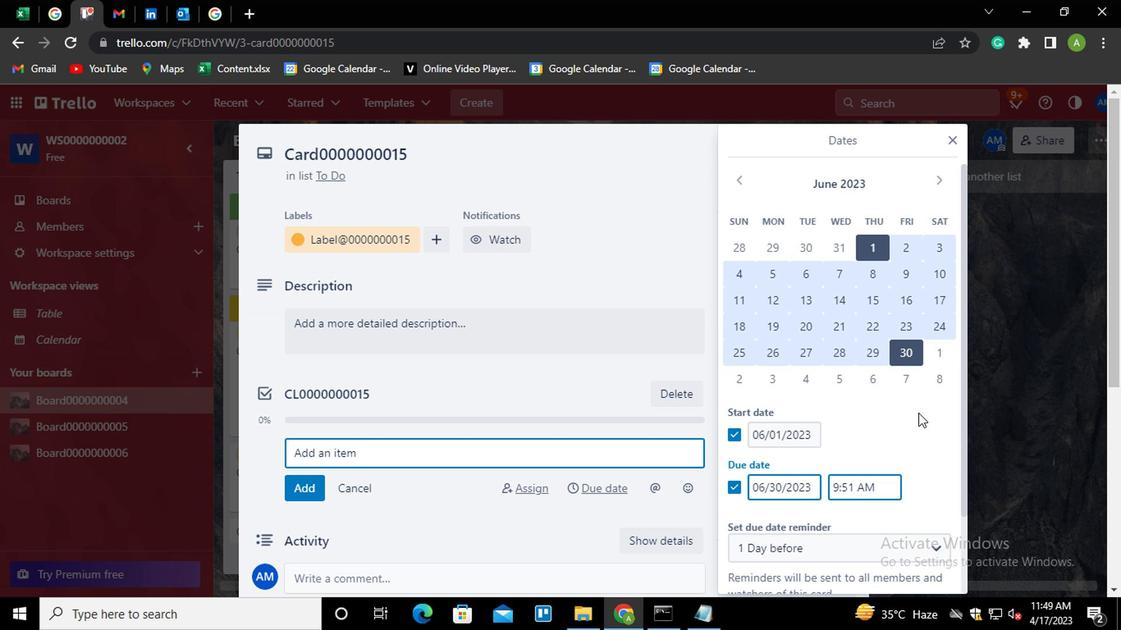 
Action: Mouse scrolled (912, 410) with delta (0, 0)
Screenshot: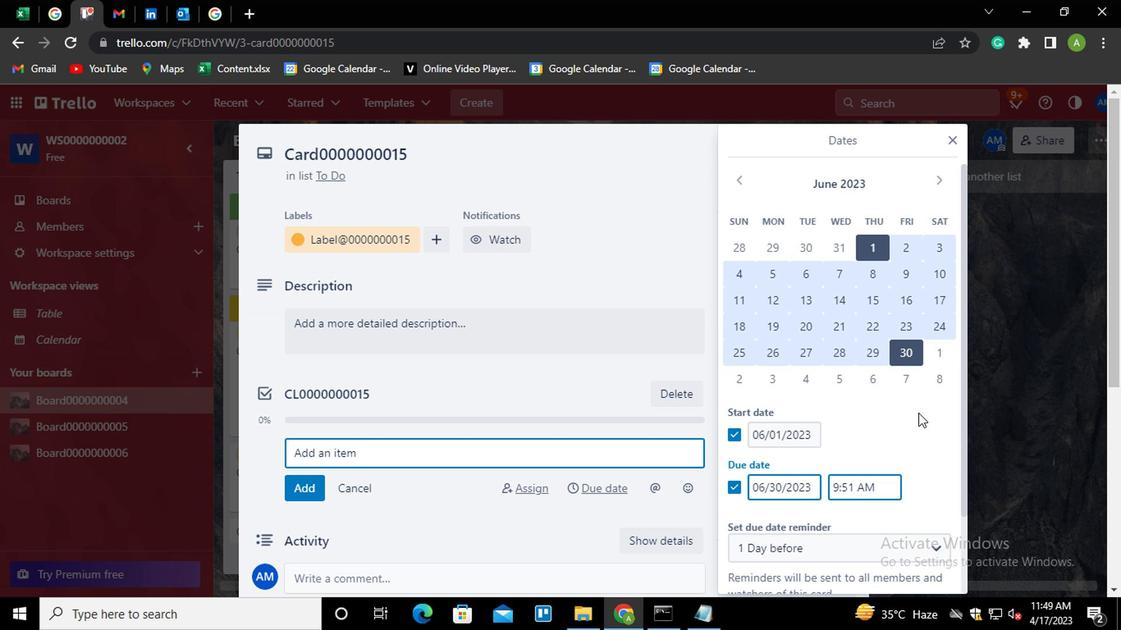 
Action: Mouse scrolled (912, 410) with delta (0, 0)
Screenshot: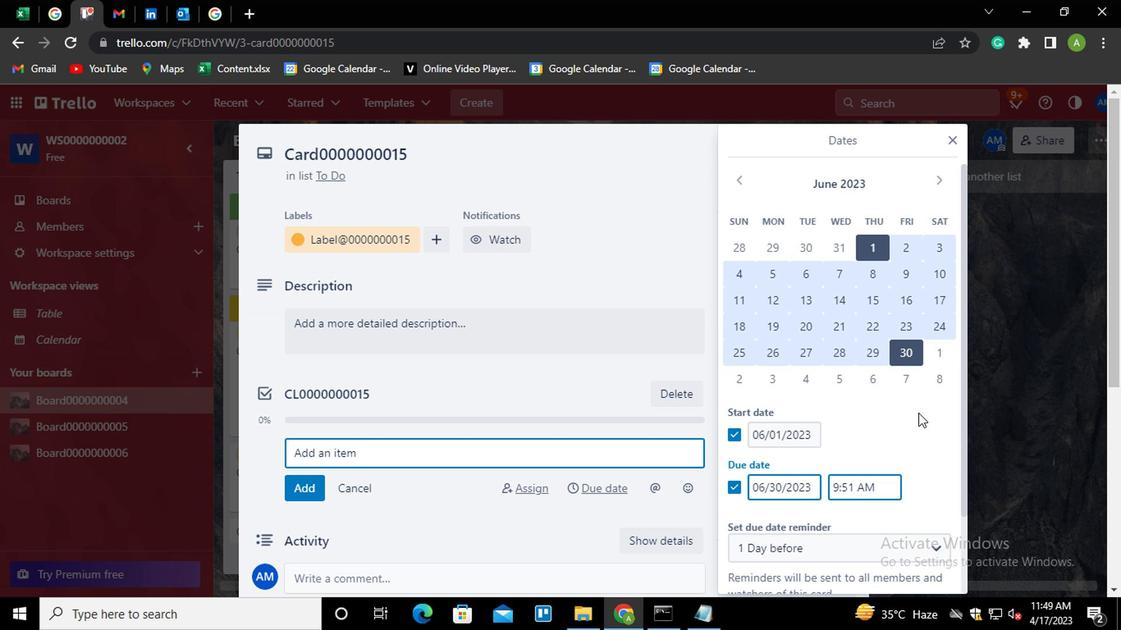 
Action: Mouse scrolled (912, 410) with delta (0, 0)
Screenshot: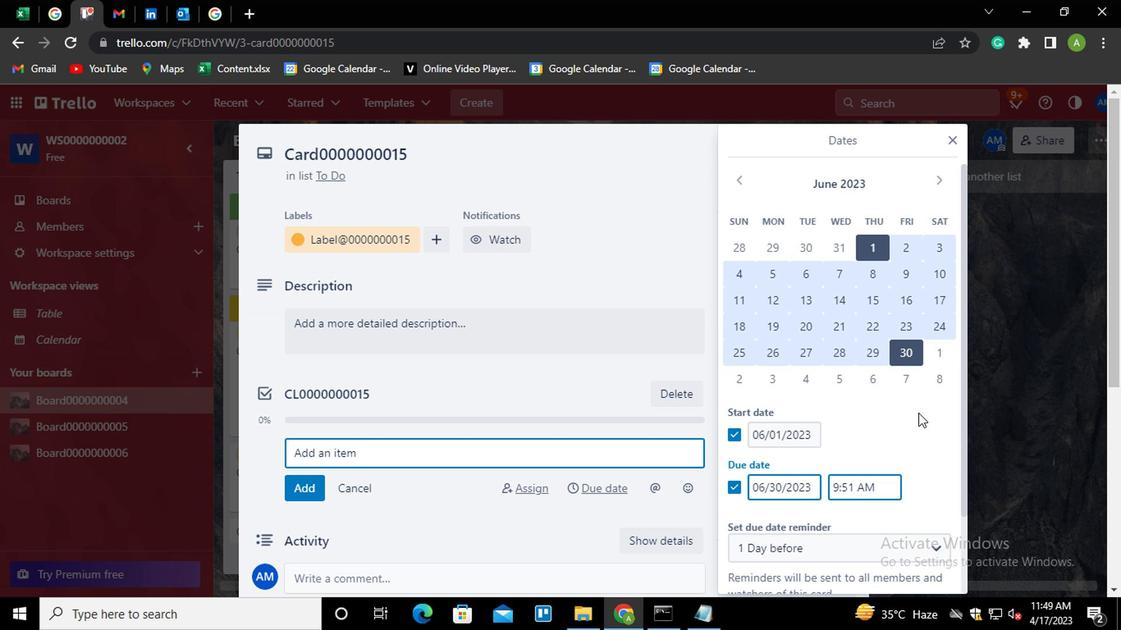 
Action: Mouse moved to (843, 523)
Screenshot: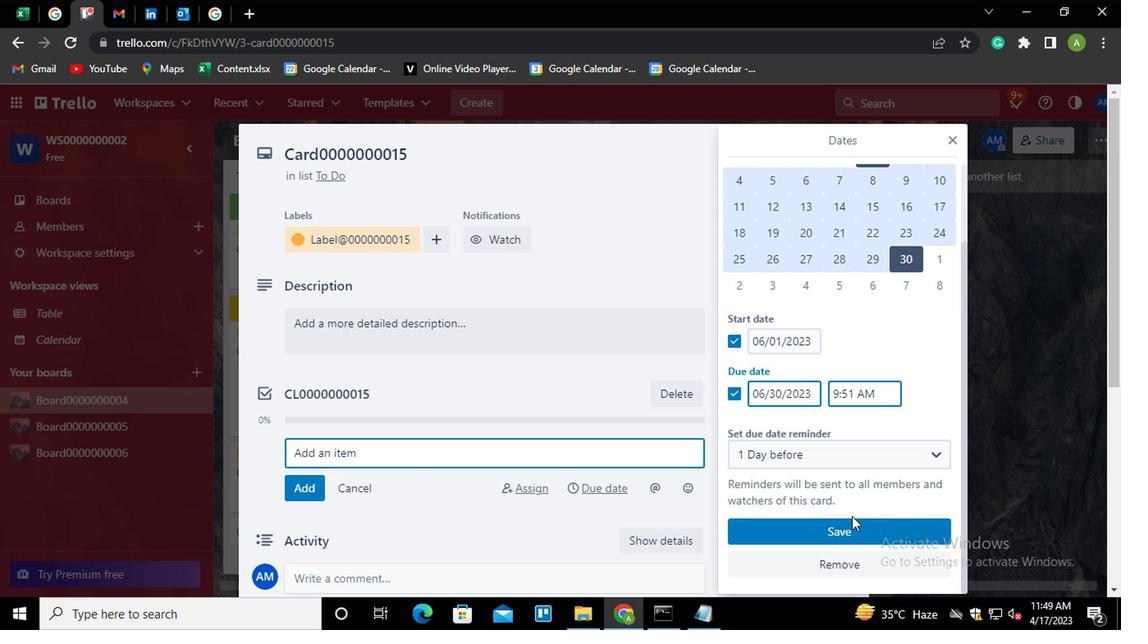 
Action: Mouse pressed left at (843, 523)
Screenshot: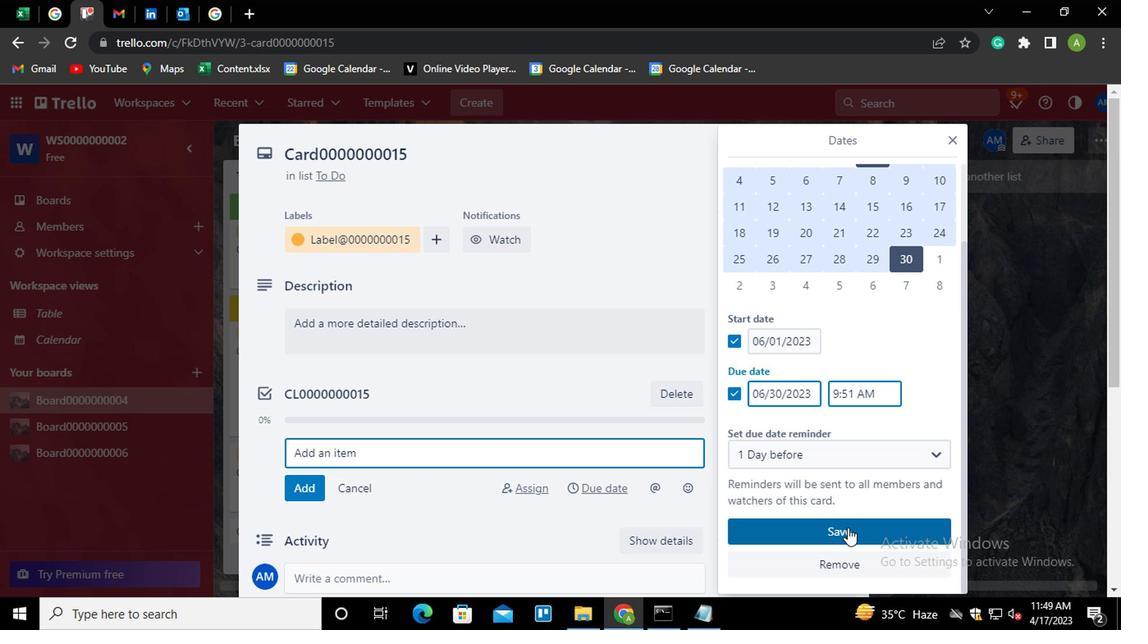 
Action: Mouse moved to (846, 522)
Screenshot: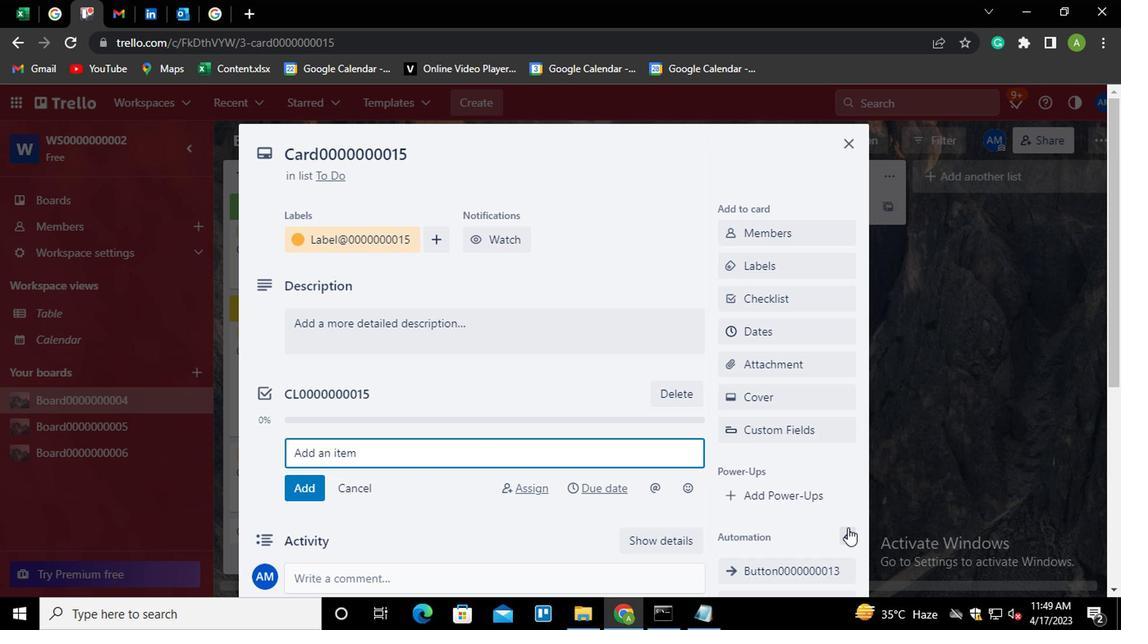 
